 Task: In the  document johnkrasinski.epub Share this file with 'softage.10@softage.net' Check 'Vision History' View the  non- printing characters
Action: Mouse moved to (340, 469)
Screenshot: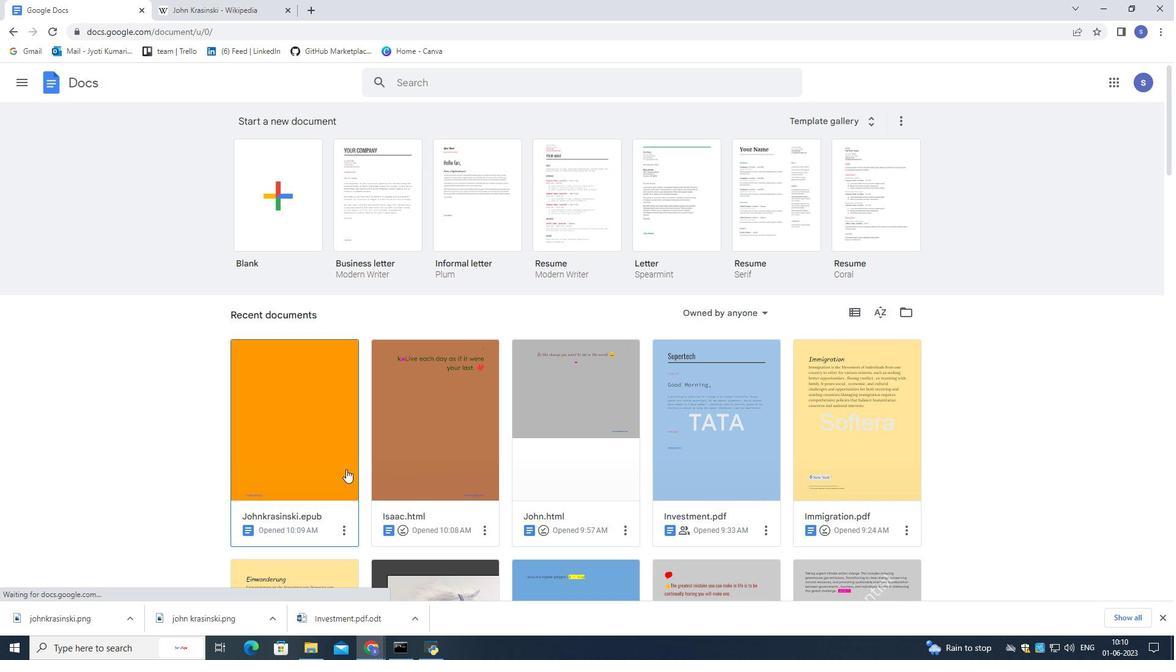 
Action: Mouse pressed left at (340, 469)
Screenshot: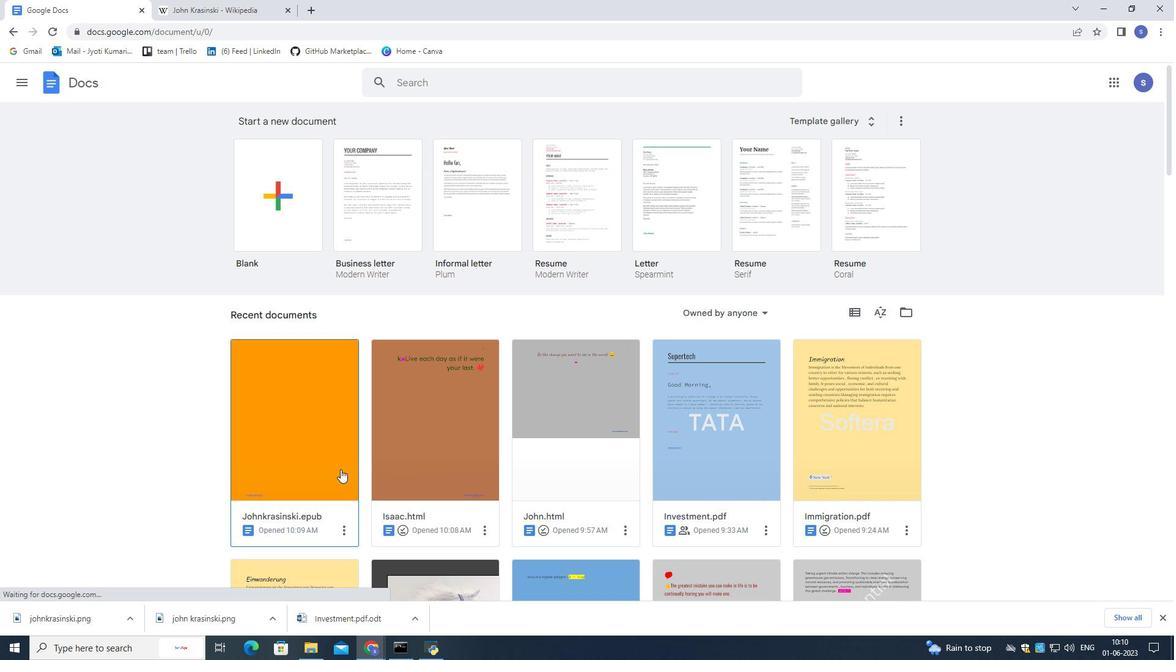 
Action: Mouse pressed left at (340, 469)
Screenshot: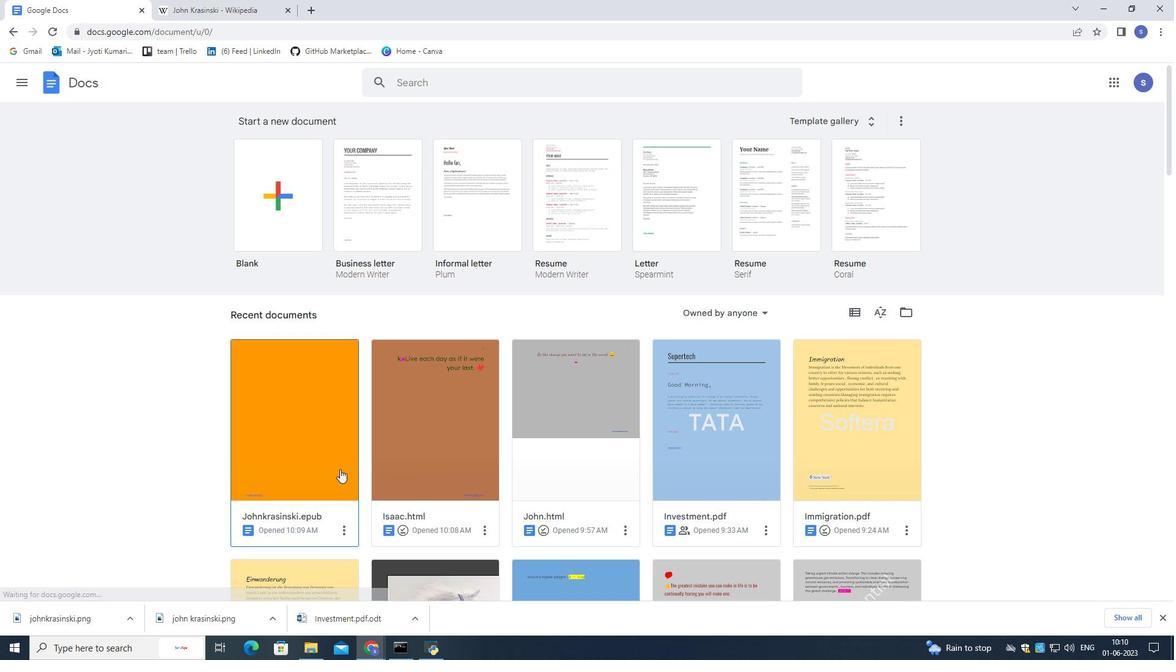 
Action: Mouse moved to (47, 96)
Screenshot: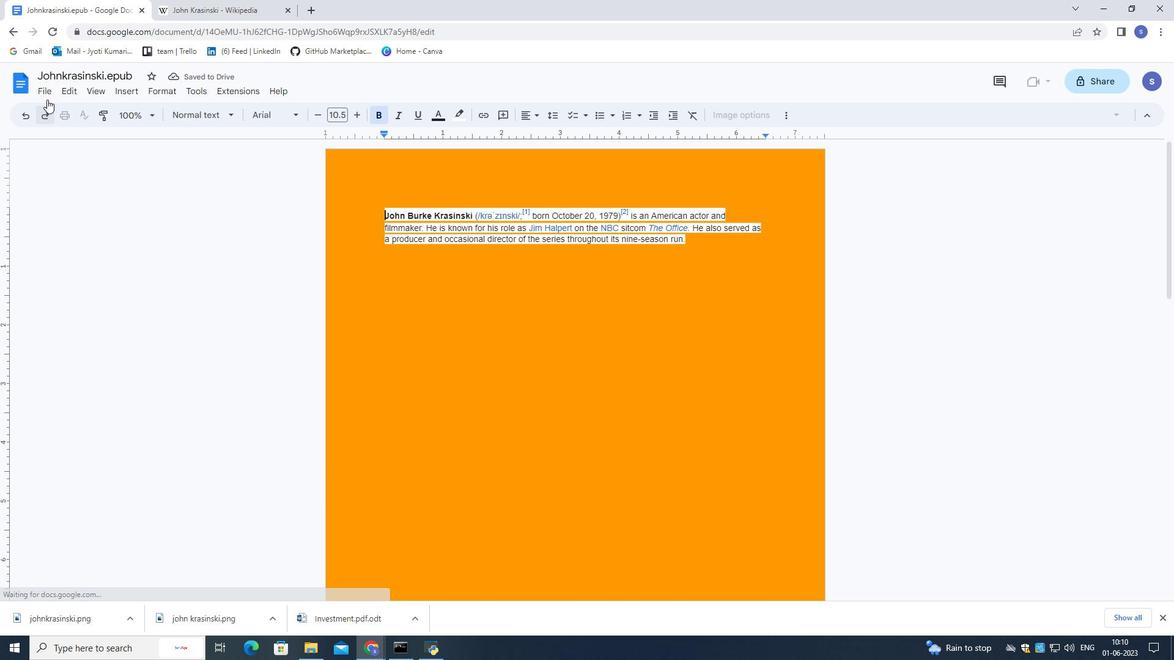 
Action: Mouse pressed left at (47, 96)
Screenshot: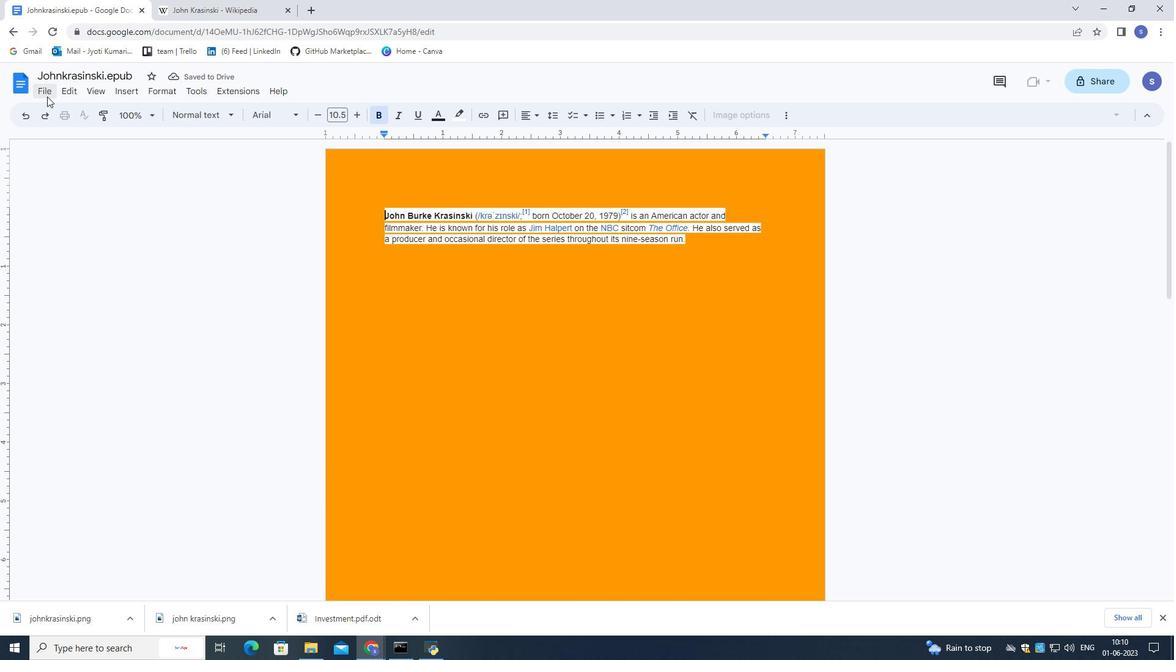 
Action: Mouse moved to (234, 187)
Screenshot: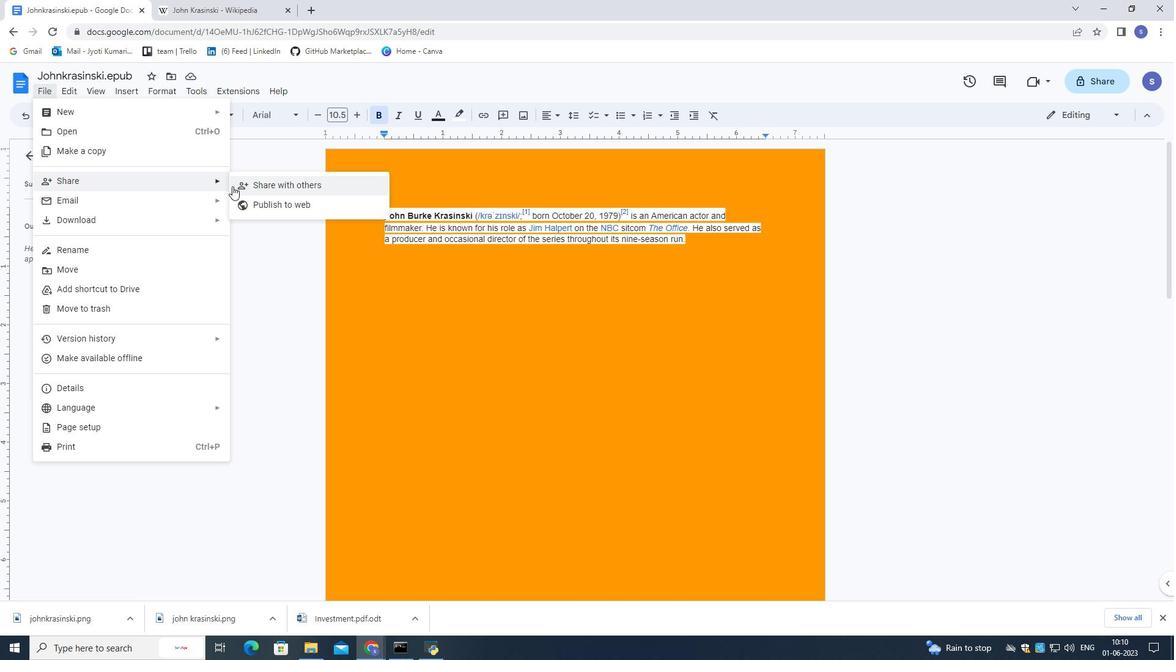 
Action: Mouse pressed left at (234, 187)
Screenshot: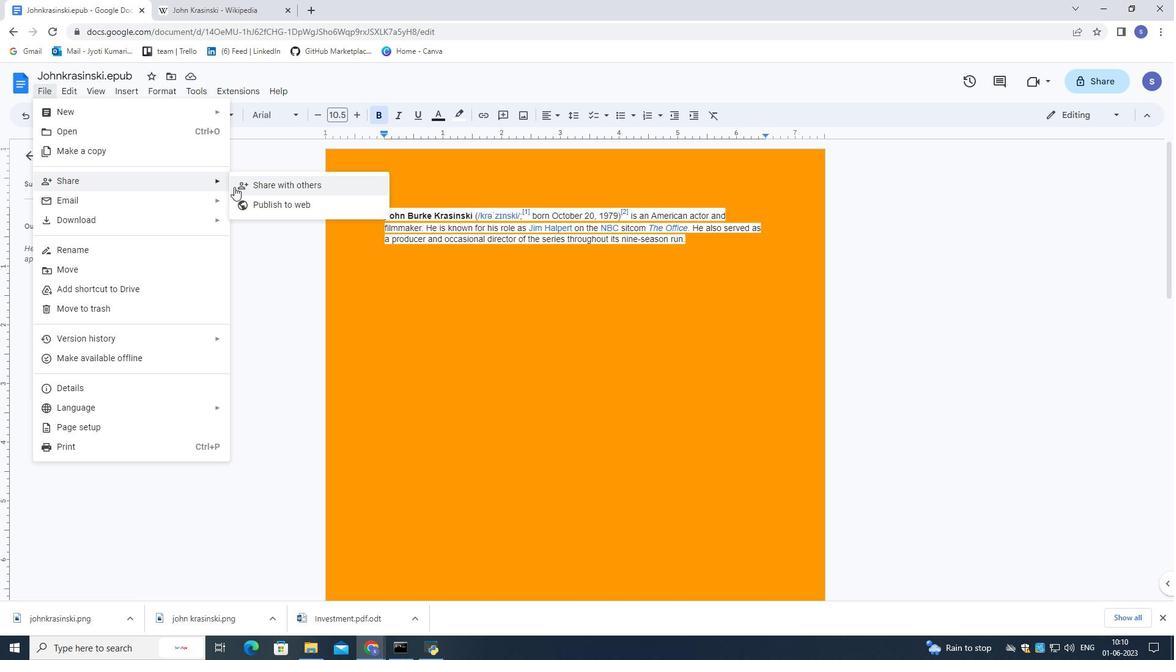 
Action: Mouse moved to (238, 188)
Screenshot: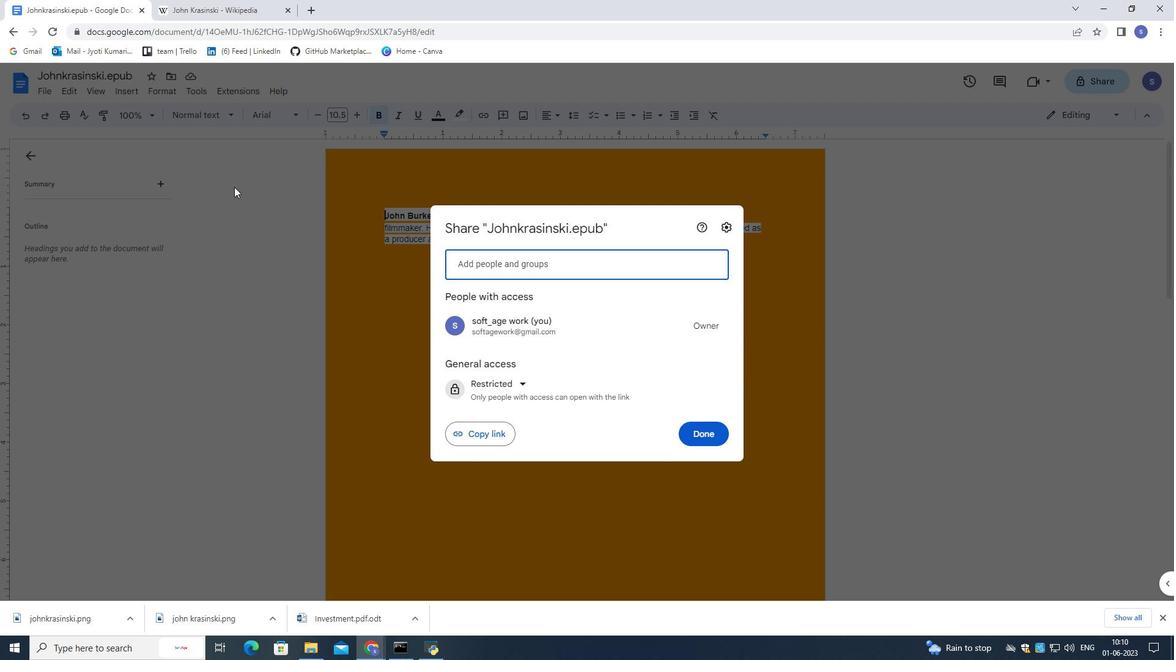 
Action: Key pressed softage.10<Key.shift>@softage.net
Screenshot: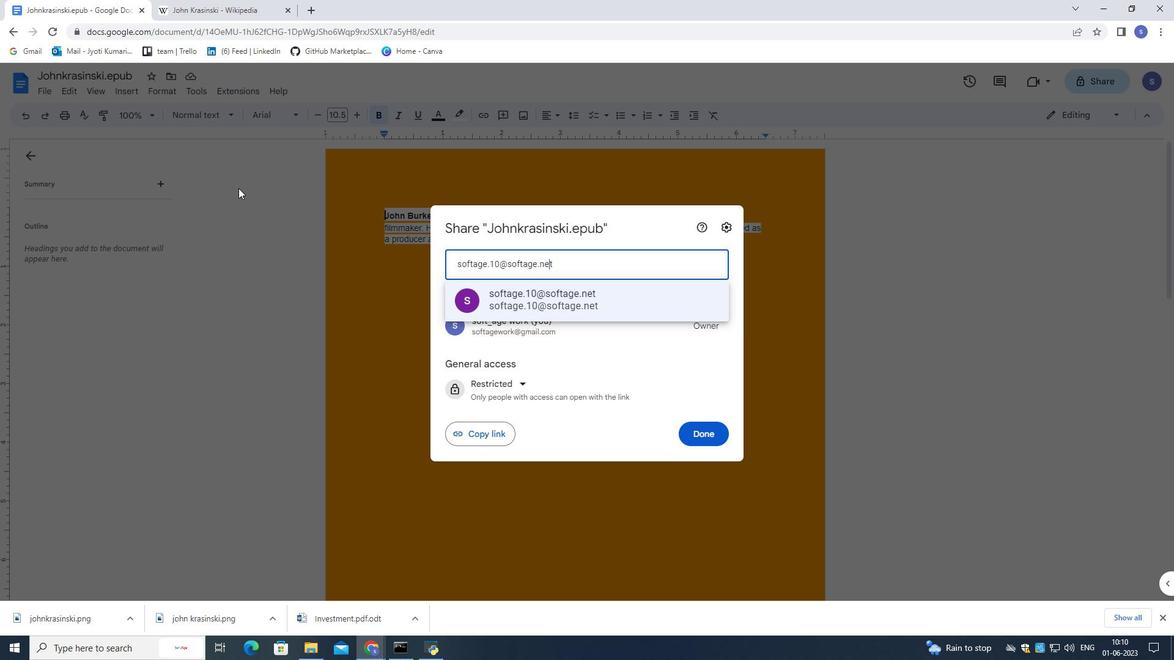 
Action: Mouse moved to (488, 303)
Screenshot: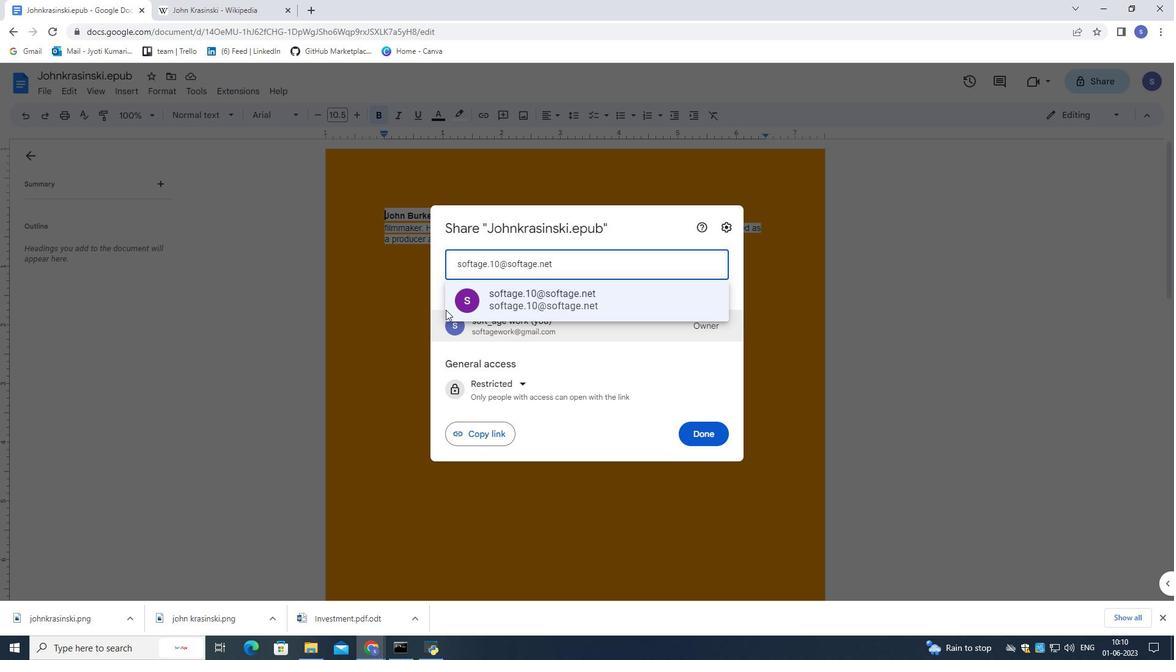 
Action: Mouse pressed left at (488, 303)
Screenshot: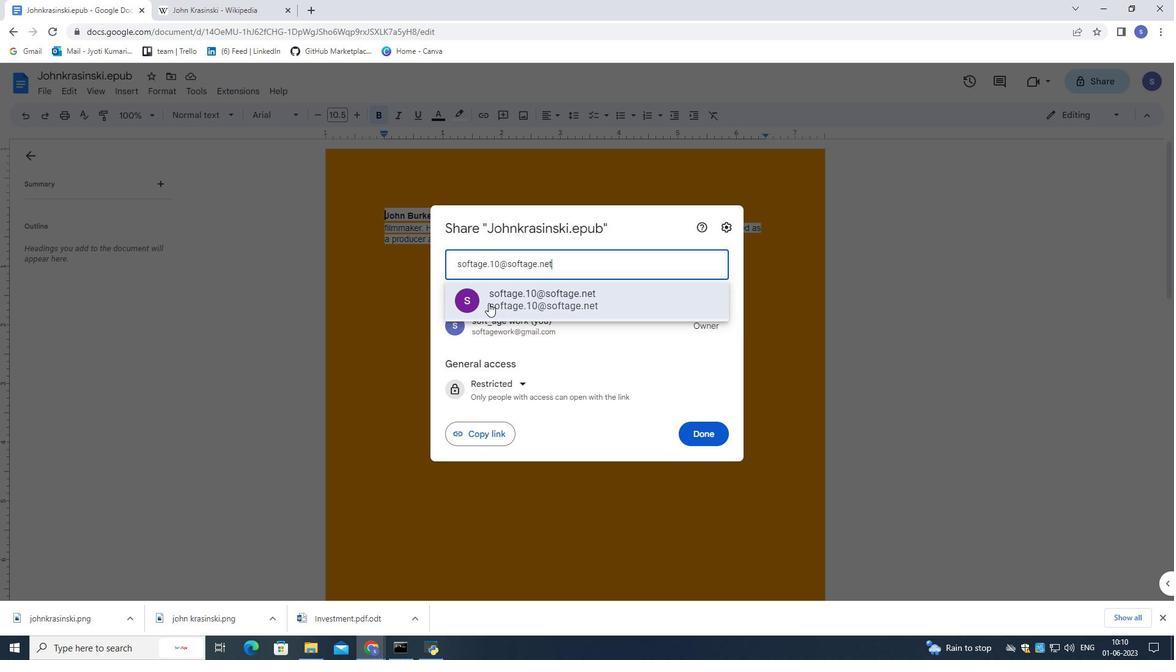 
Action: Mouse moved to (702, 425)
Screenshot: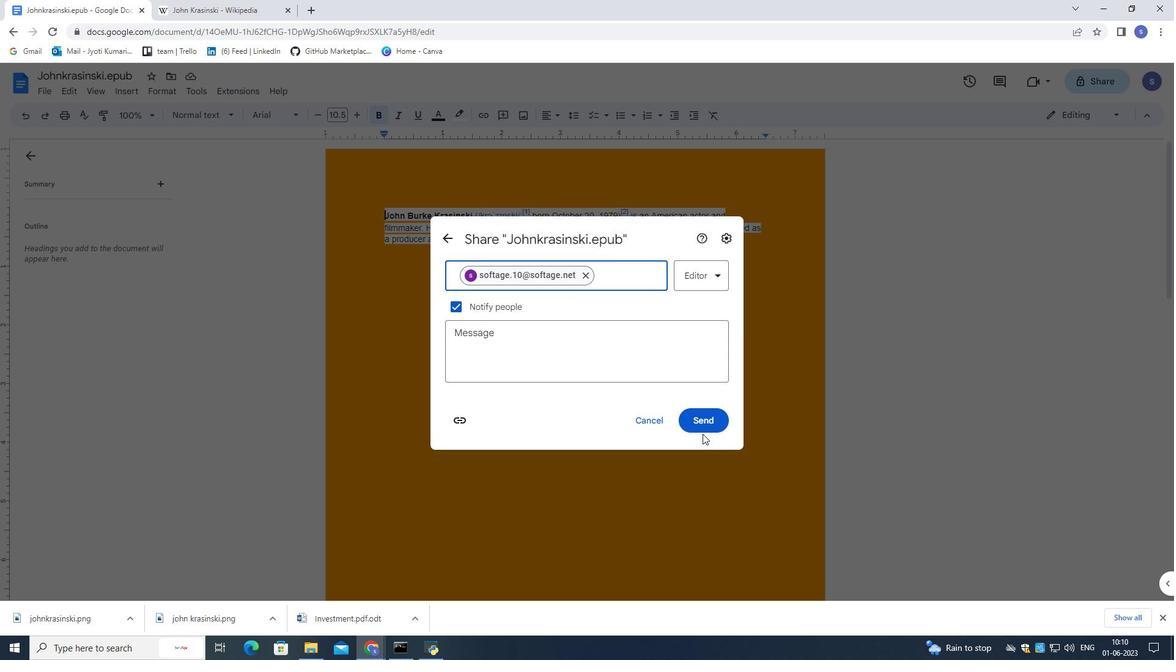 
Action: Mouse pressed left at (702, 425)
Screenshot: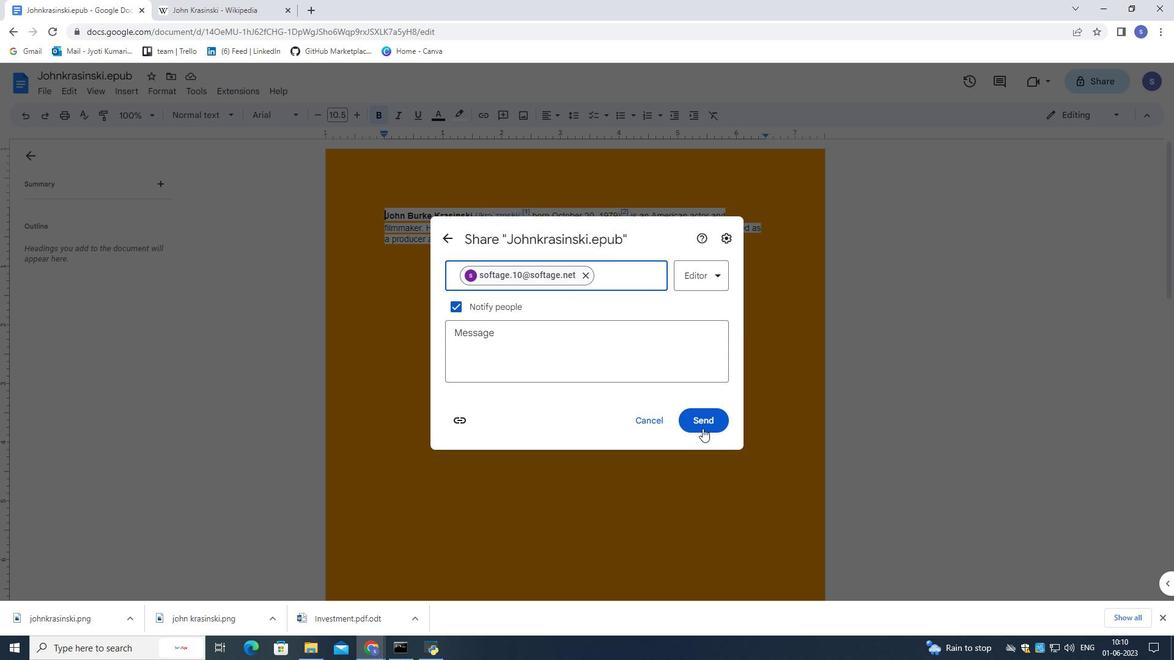 
Action: Mouse moved to (44, 86)
Screenshot: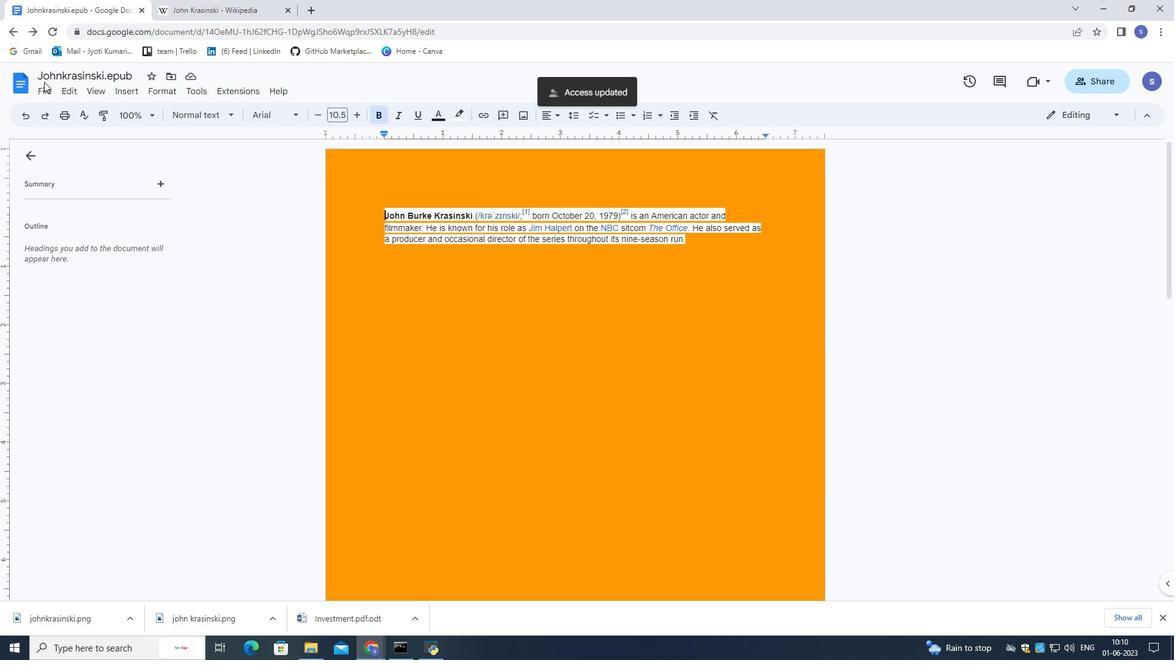 
Action: Mouse pressed left at (44, 86)
Screenshot: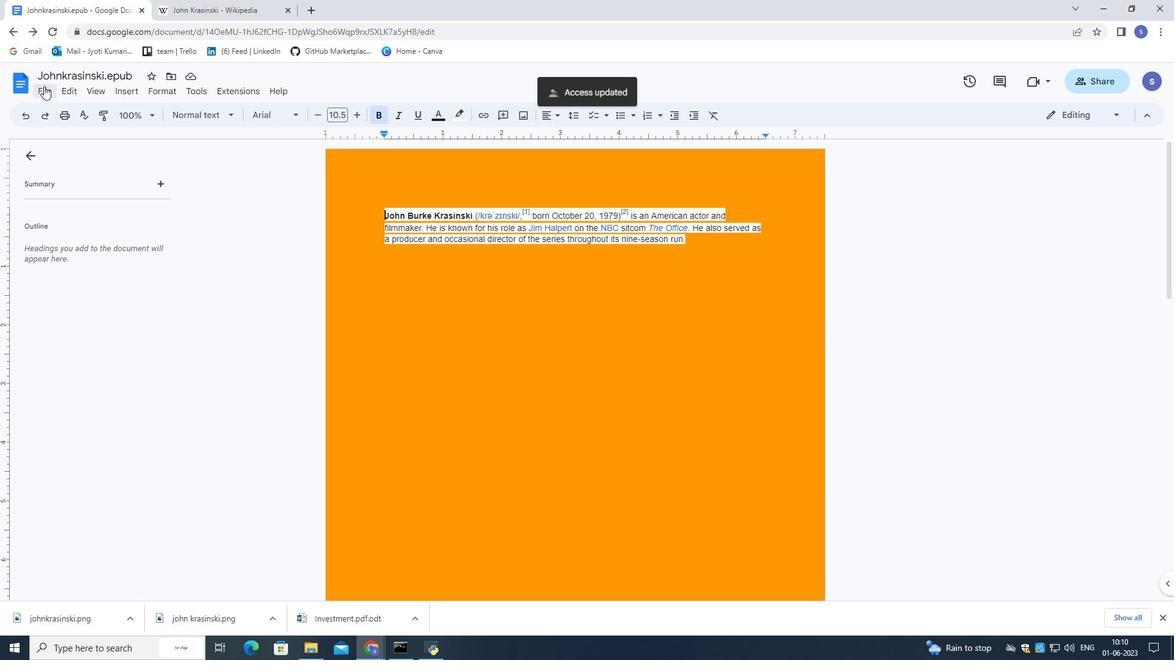 
Action: Mouse moved to (241, 359)
Screenshot: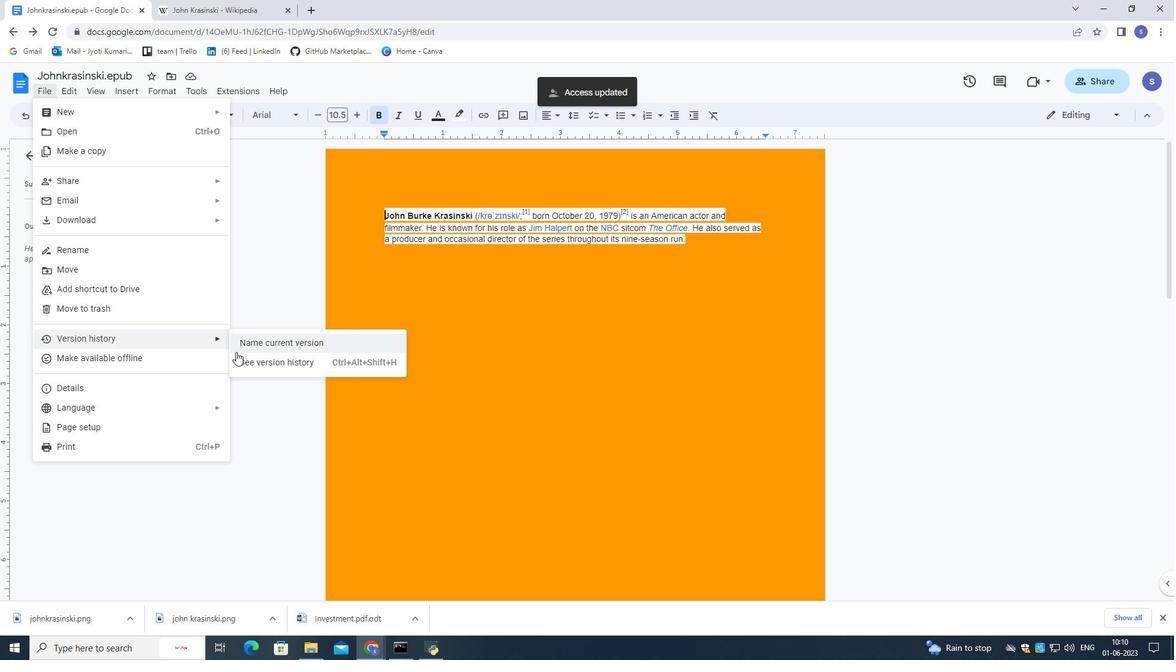 
Action: Mouse pressed left at (241, 359)
Screenshot: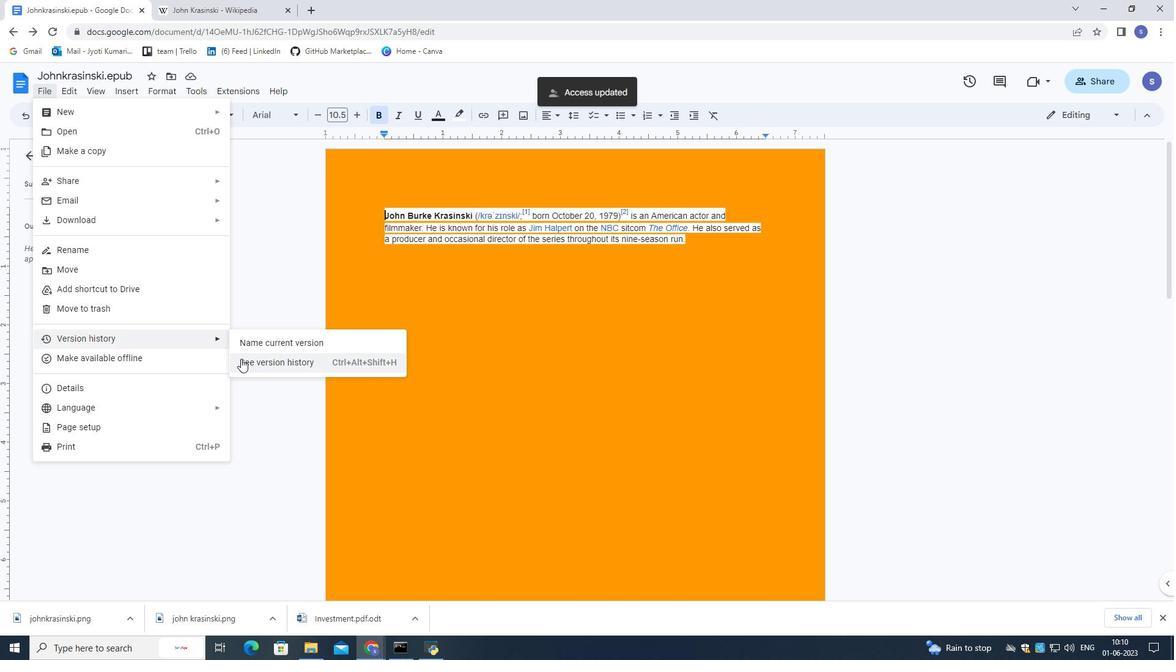 
Action: Mouse moved to (342, 368)
Screenshot: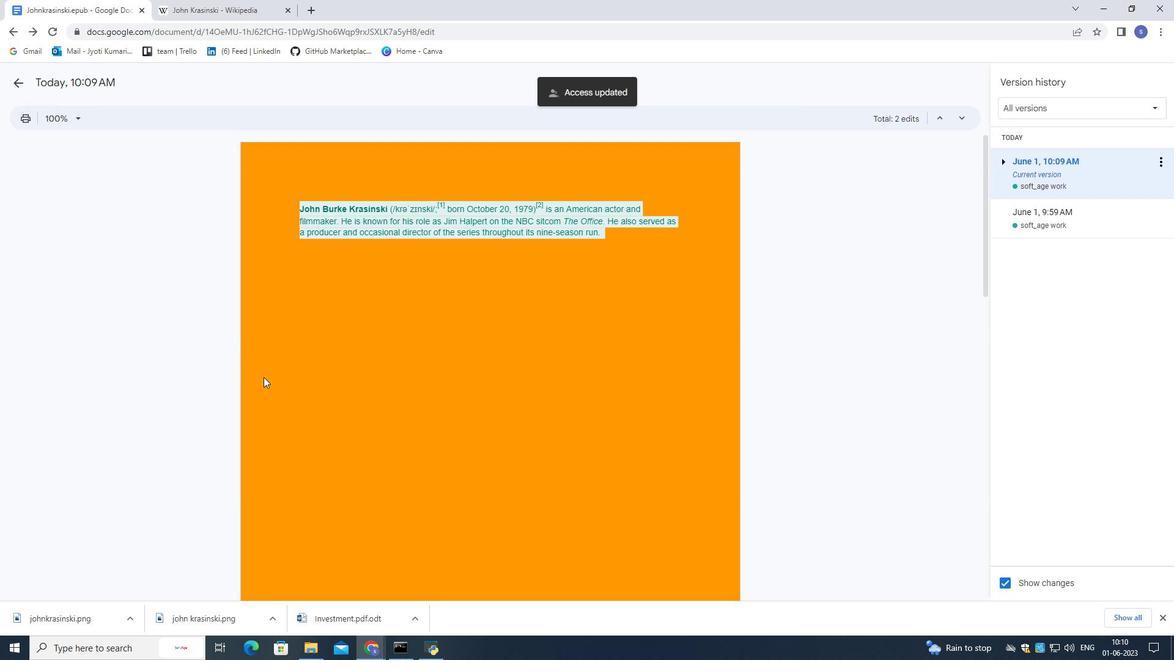 
Action: Mouse scrolled (342, 367) with delta (0, 0)
Screenshot: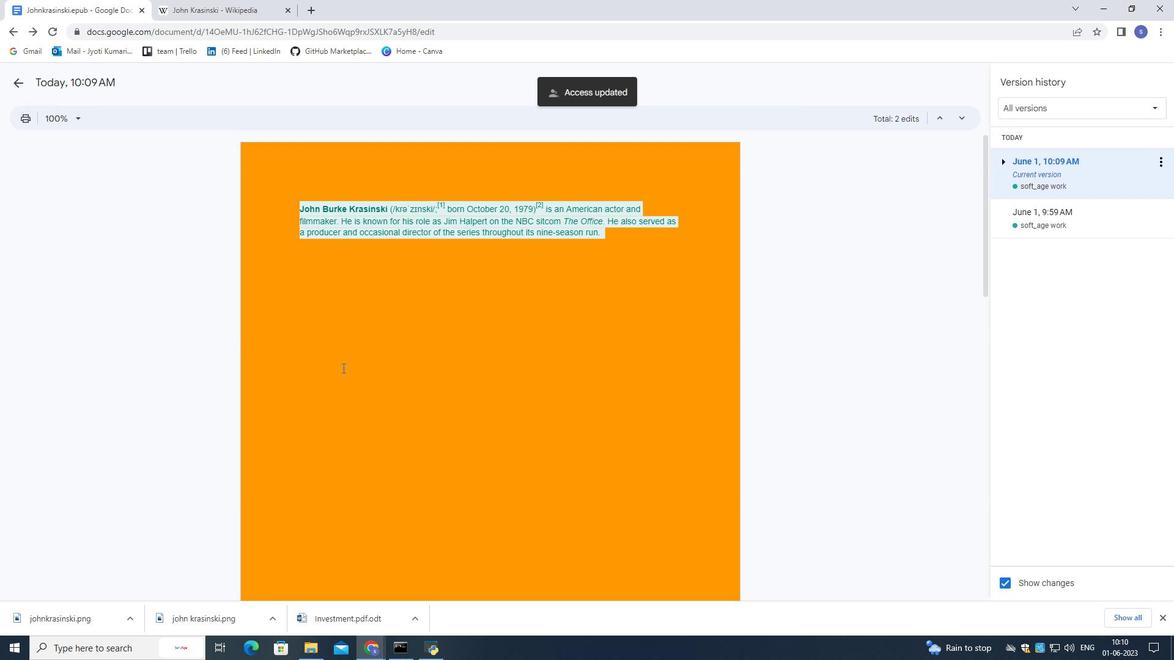 
Action: Mouse scrolled (342, 367) with delta (0, 0)
Screenshot: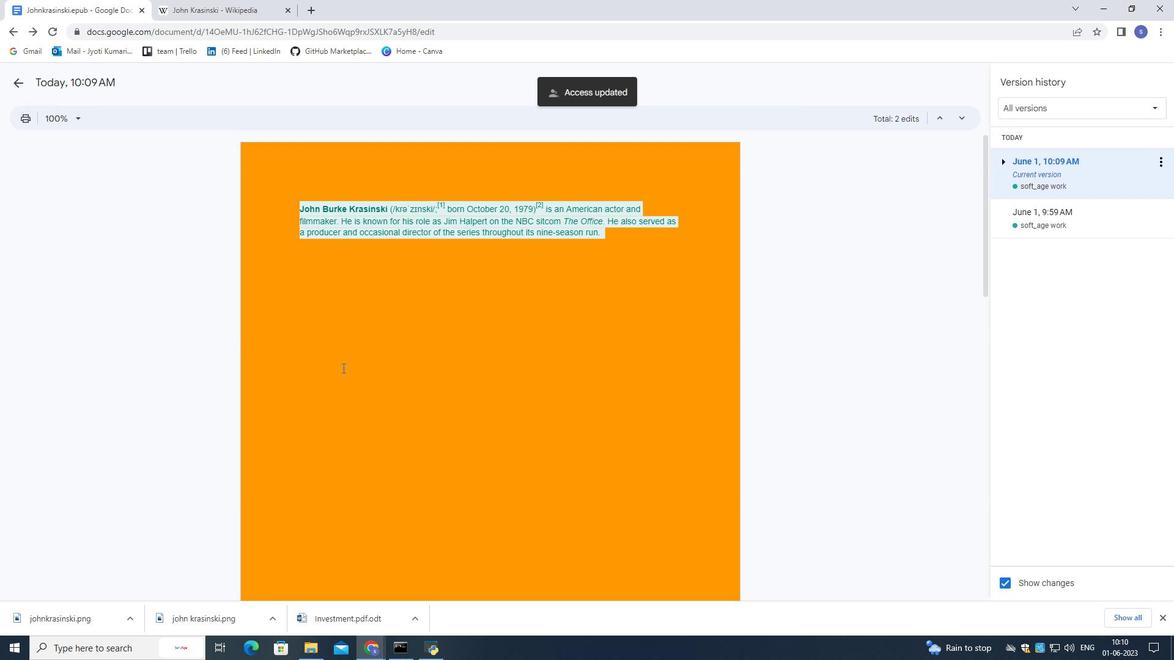 
Action: Mouse scrolled (342, 367) with delta (0, 0)
Screenshot: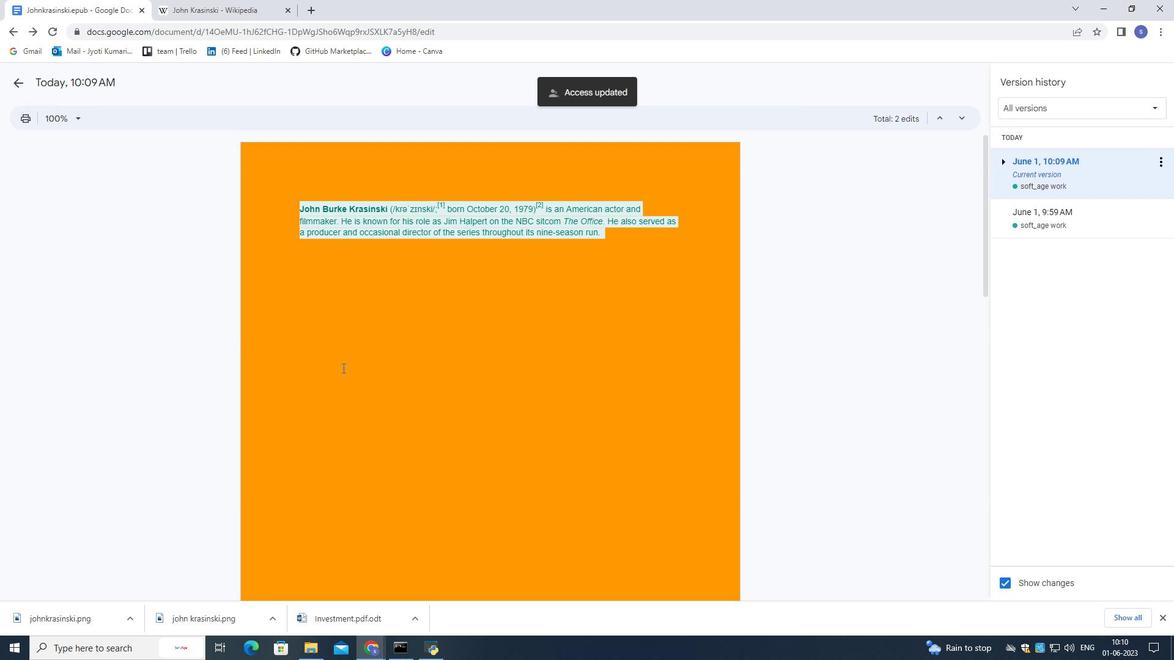
Action: Mouse scrolled (342, 367) with delta (0, 0)
Screenshot: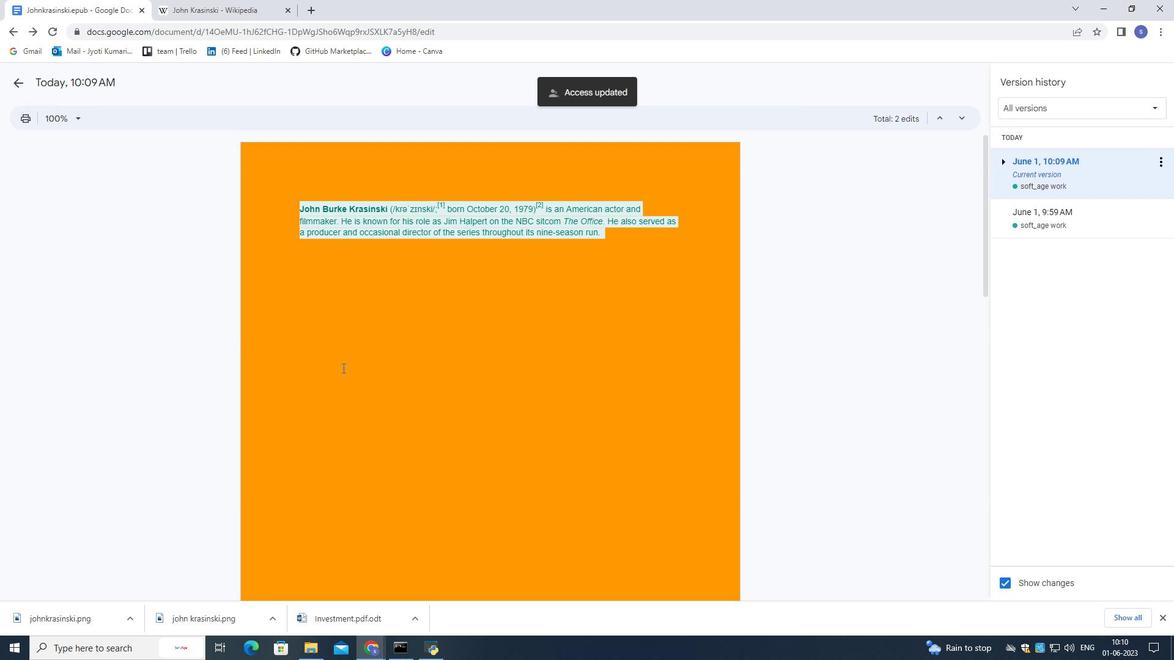 
Action: Mouse scrolled (342, 367) with delta (0, 0)
Screenshot: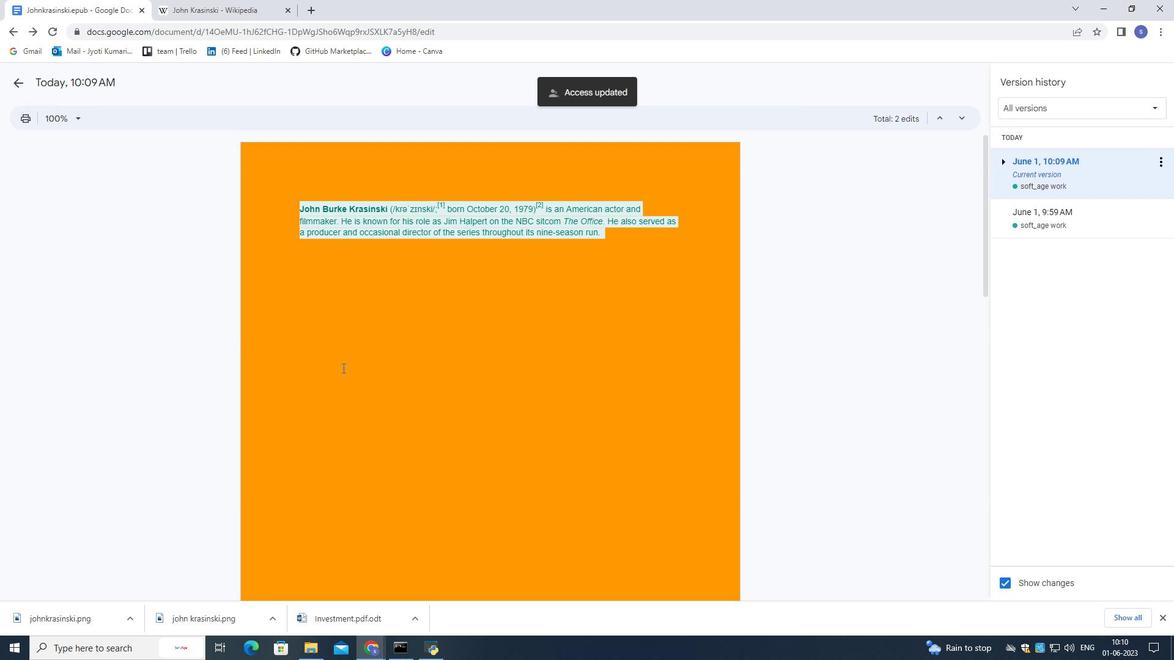 
Action: Mouse scrolled (342, 367) with delta (0, 0)
Screenshot: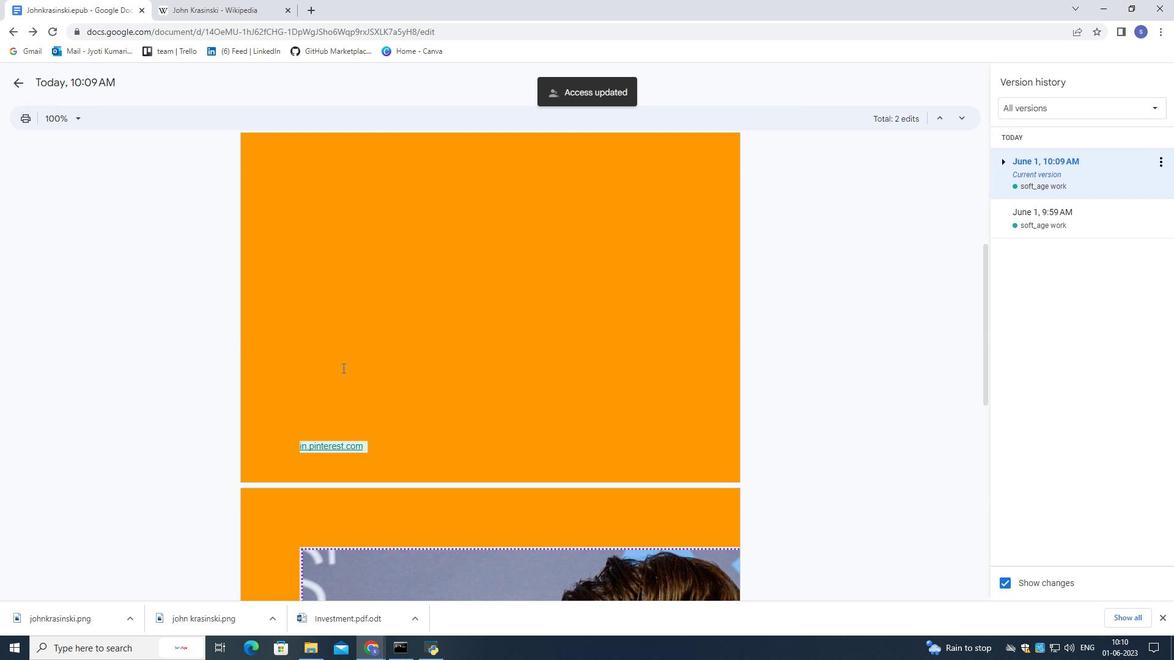 
Action: Mouse scrolled (342, 367) with delta (0, 0)
Screenshot: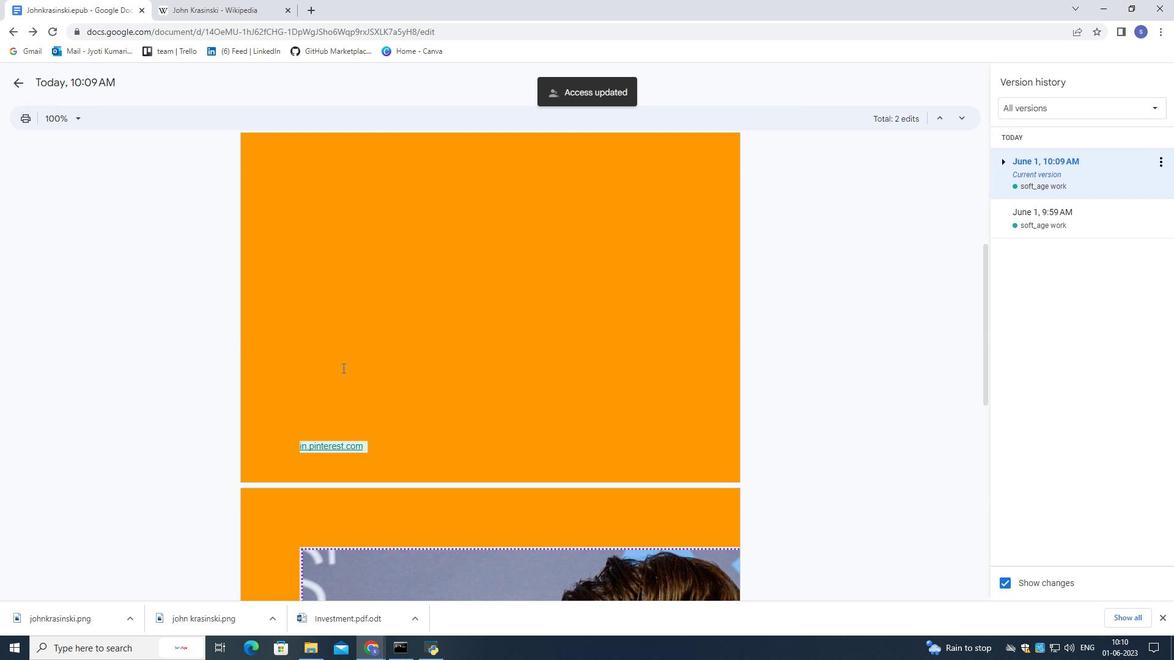 
Action: Mouse scrolled (342, 367) with delta (0, 0)
Screenshot: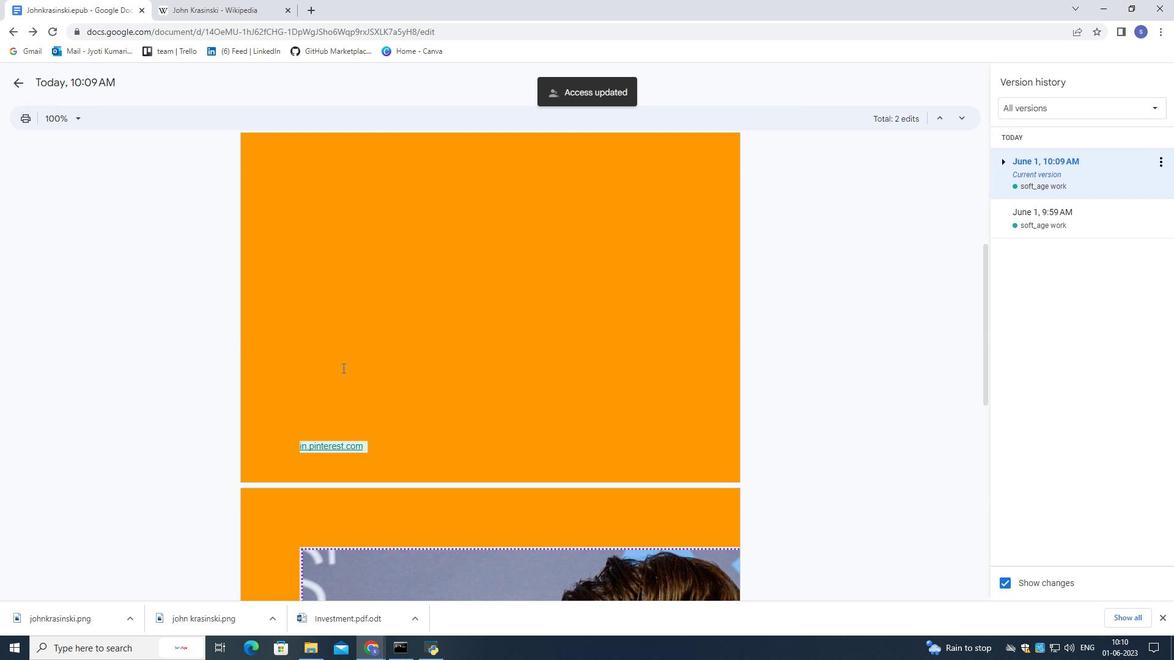 
Action: Mouse scrolled (342, 367) with delta (0, 0)
Screenshot: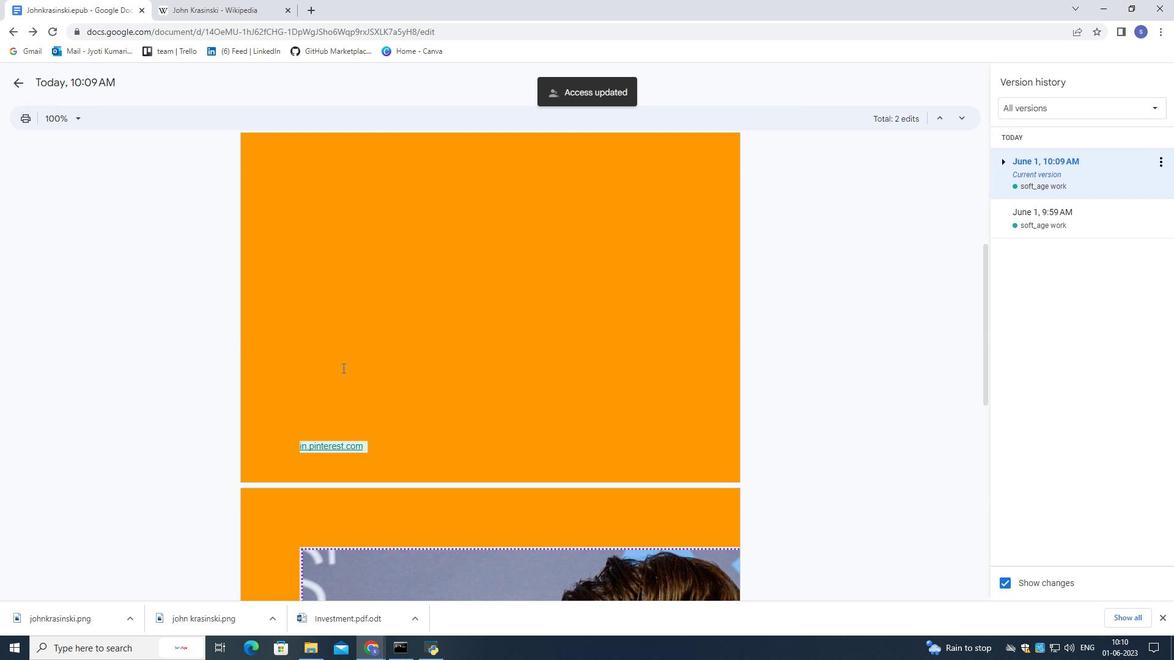 
Action: Mouse scrolled (342, 368) with delta (0, 0)
Screenshot: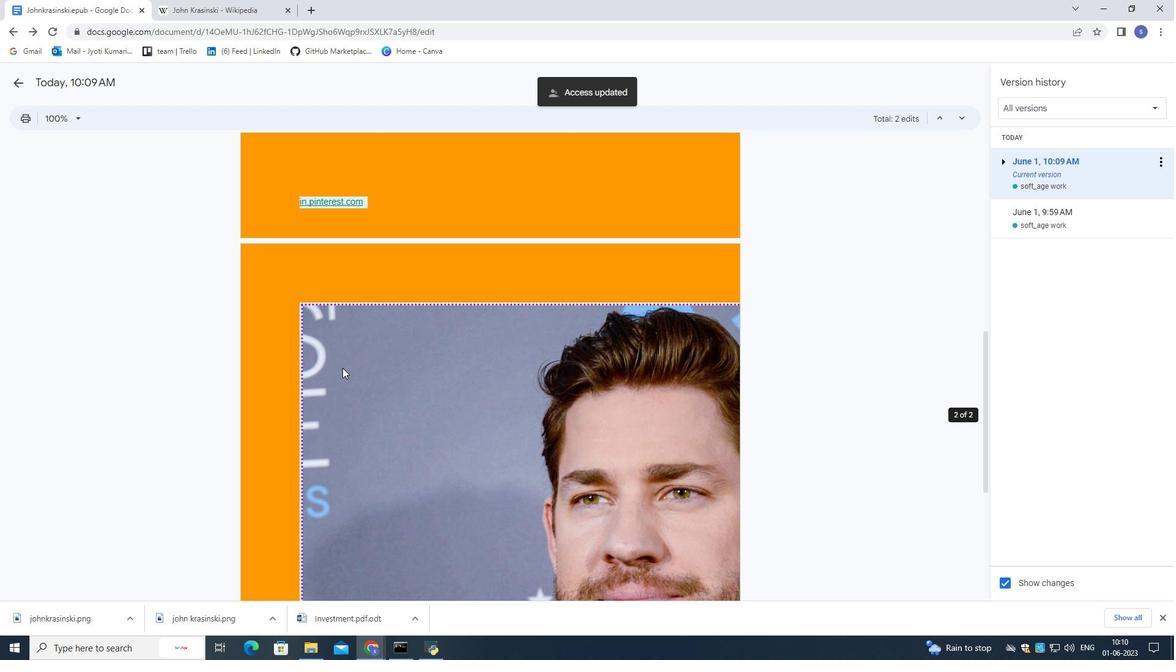 
Action: Mouse scrolled (342, 368) with delta (0, 0)
Screenshot: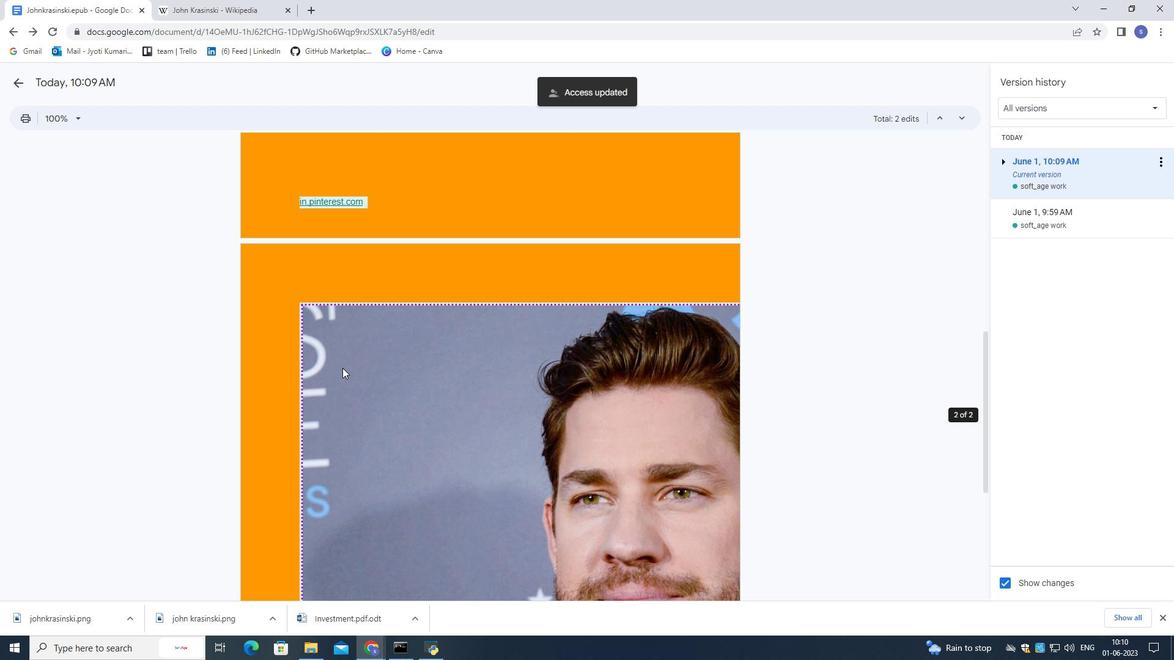 
Action: Mouse scrolled (342, 368) with delta (0, 0)
Screenshot: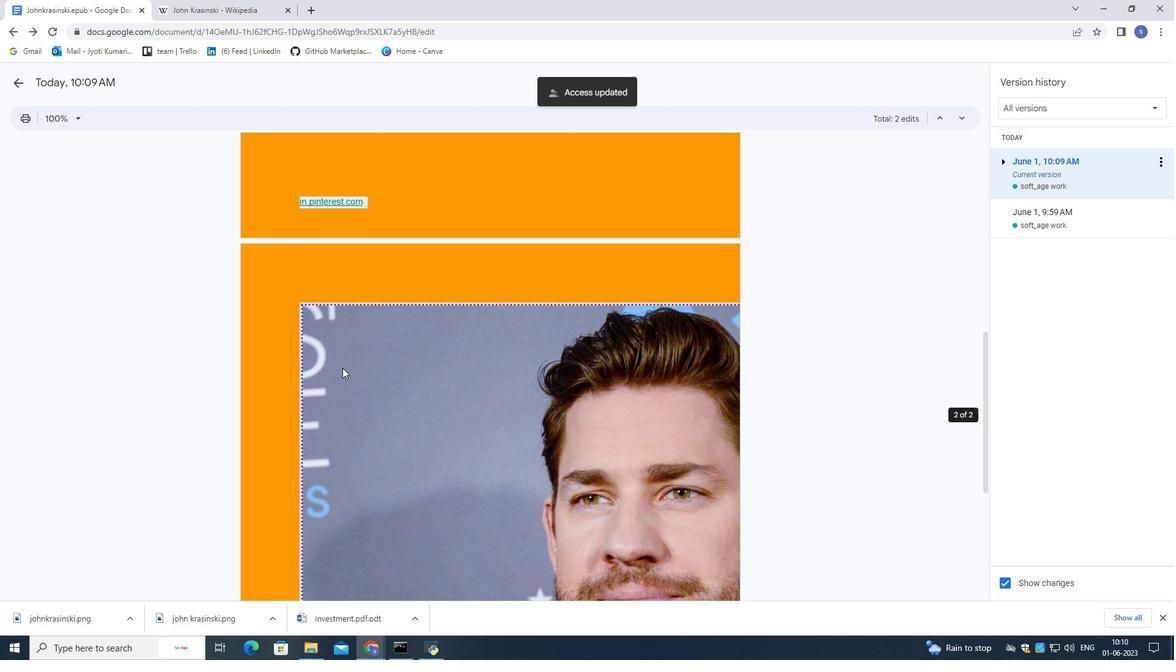 
Action: Mouse scrolled (342, 368) with delta (0, 0)
Screenshot: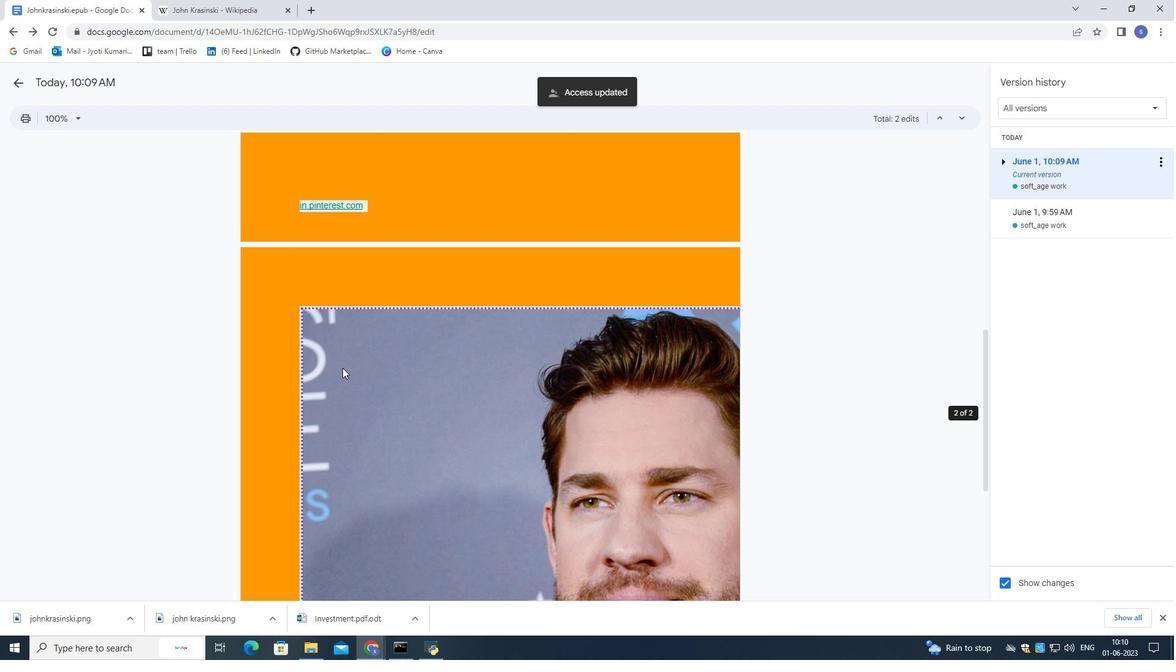 
Action: Mouse scrolled (342, 367) with delta (0, 0)
Screenshot: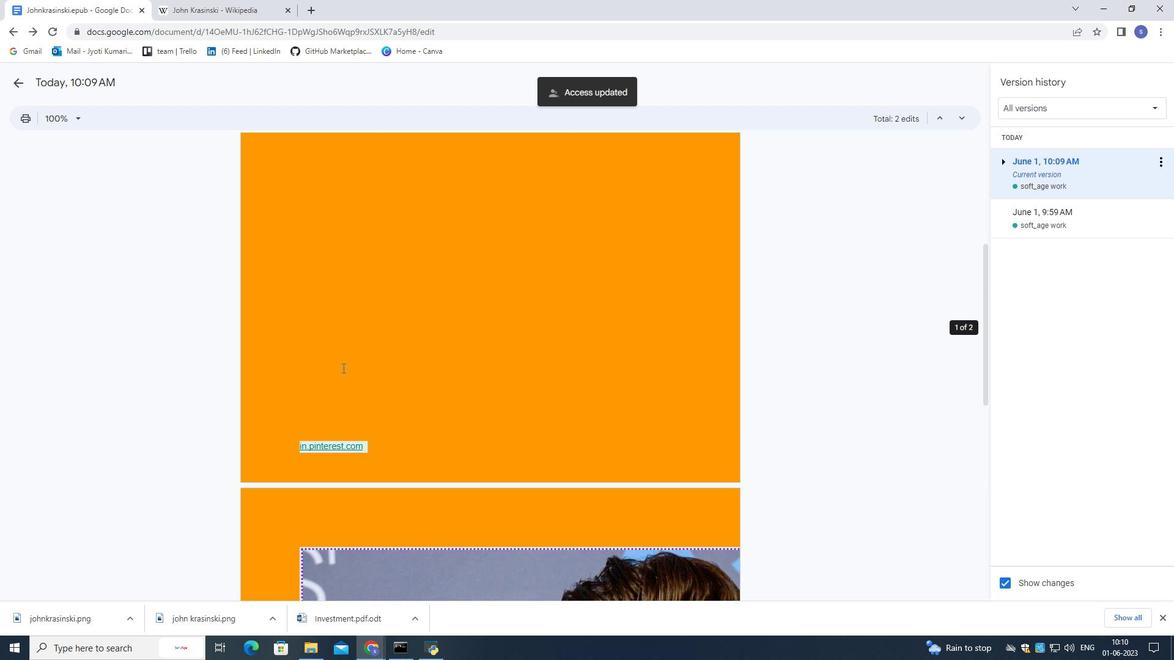 
Action: Mouse scrolled (342, 367) with delta (0, 0)
Screenshot: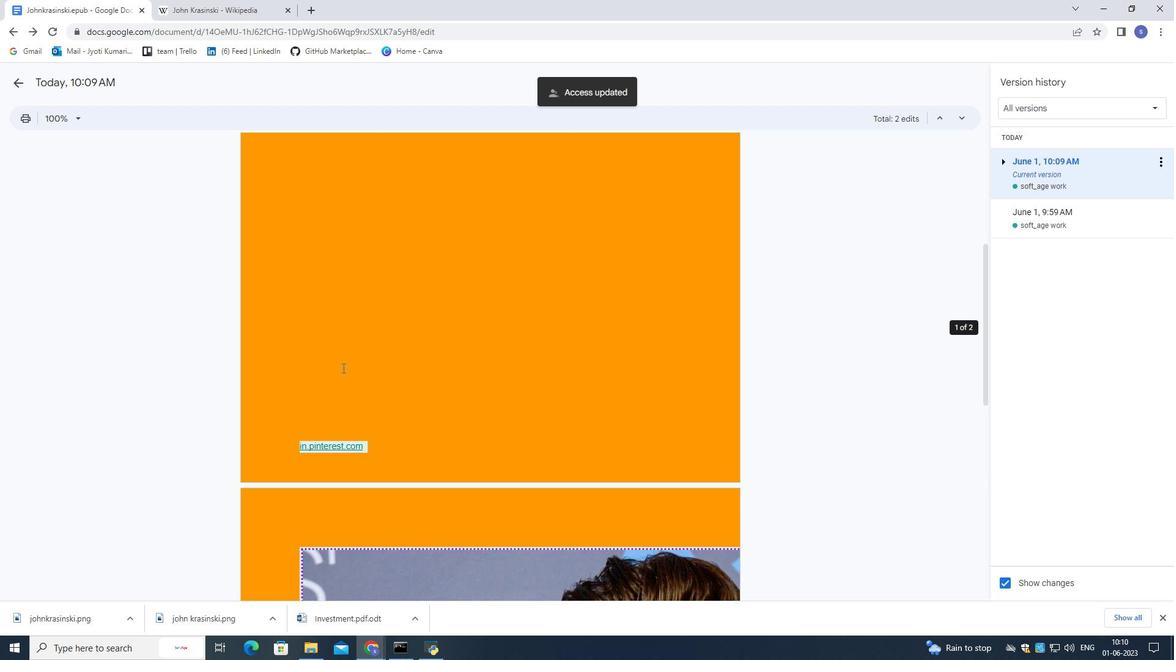 
Action: Mouse scrolled (342, 367) with delta (0, 0)
Screenshot: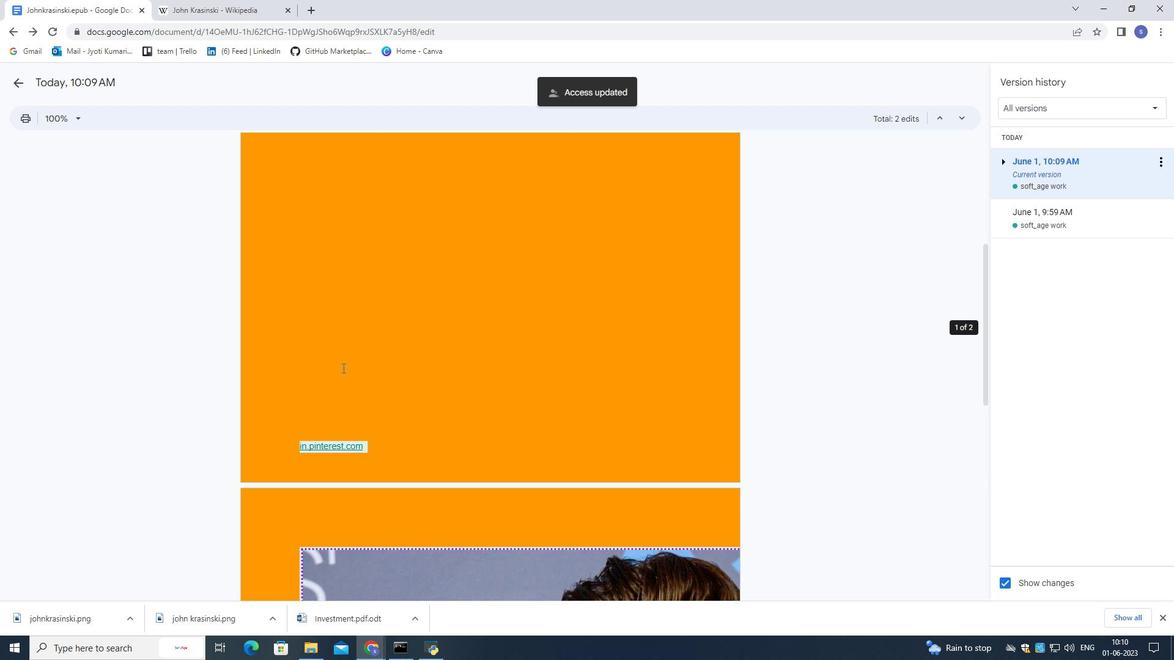 
Action: Mouse scrolled (342, 367) with delta (0, 0)
Screenshot: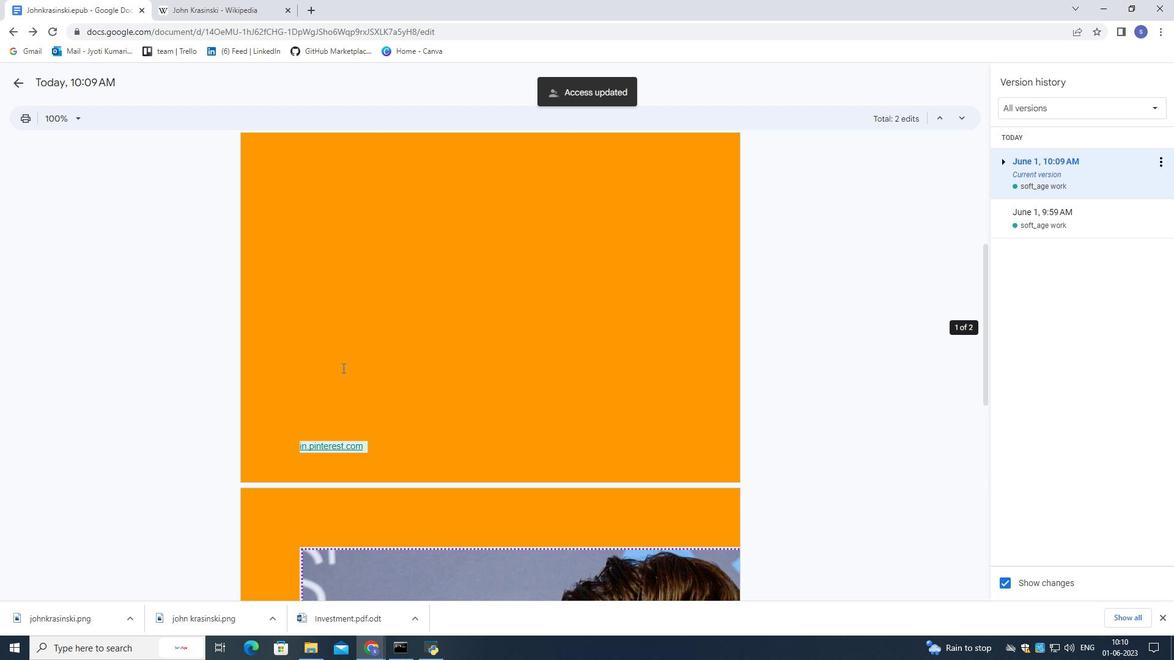 
Action: Mouse scrolled (342, 367) with delta (0, 0)
Screenshot: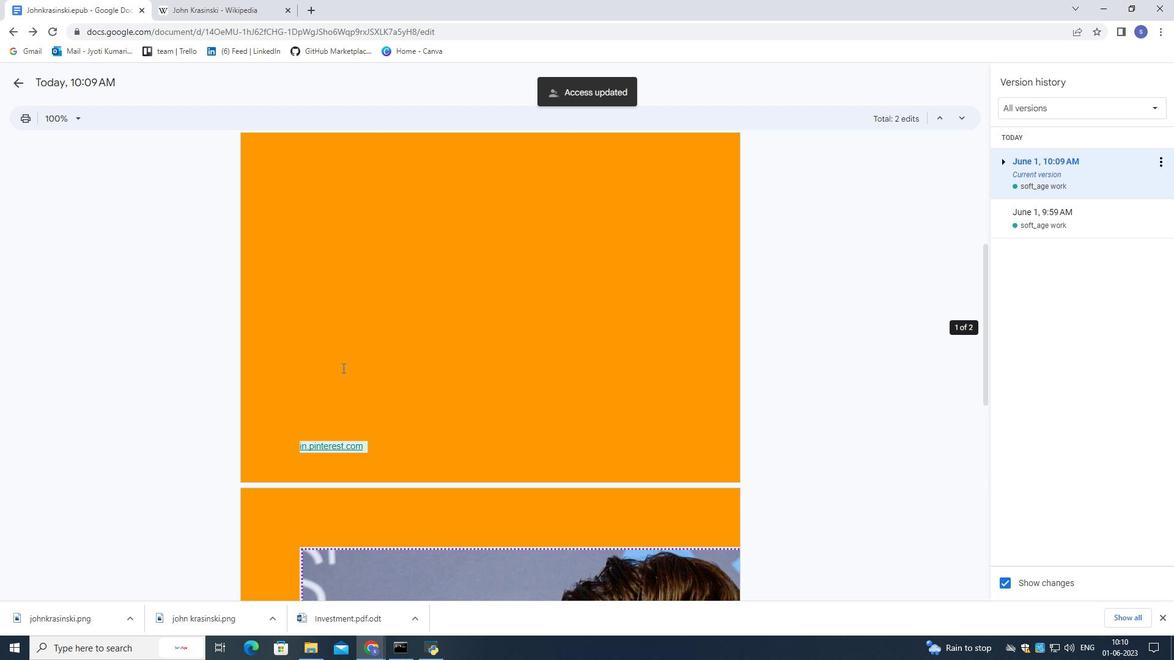 
Action: Mouse scrolled (342, 367) with delta (0, 0)
Screenshot: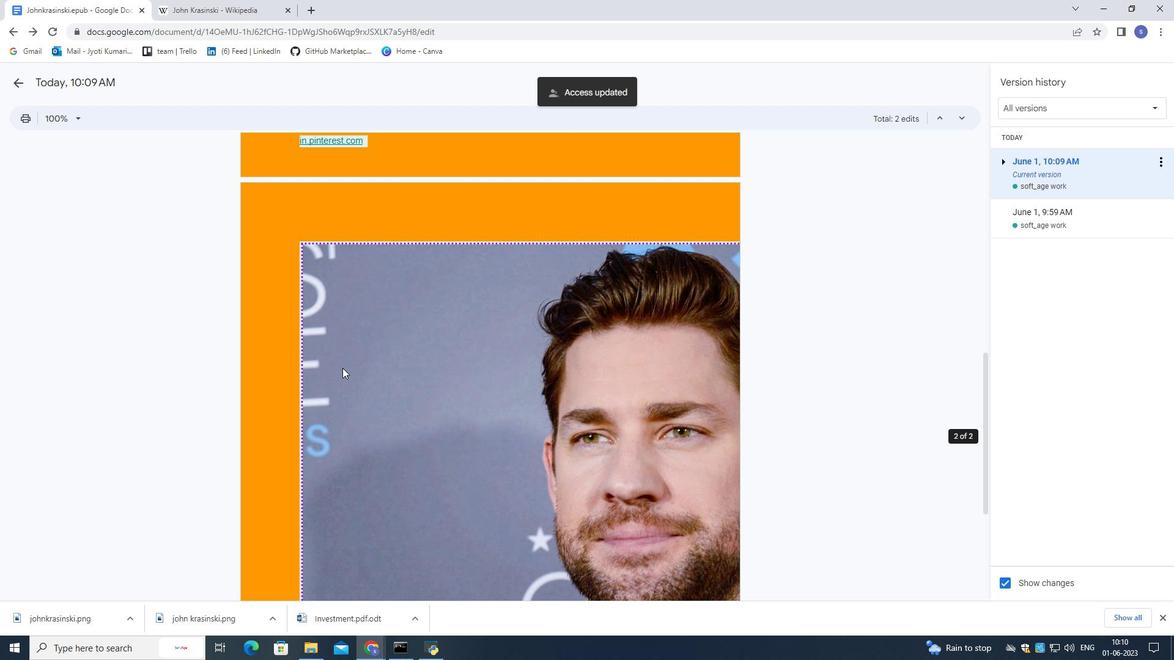 
Action: Mouse scrolled (342, 367) with delta (0, 0)
Screenshot: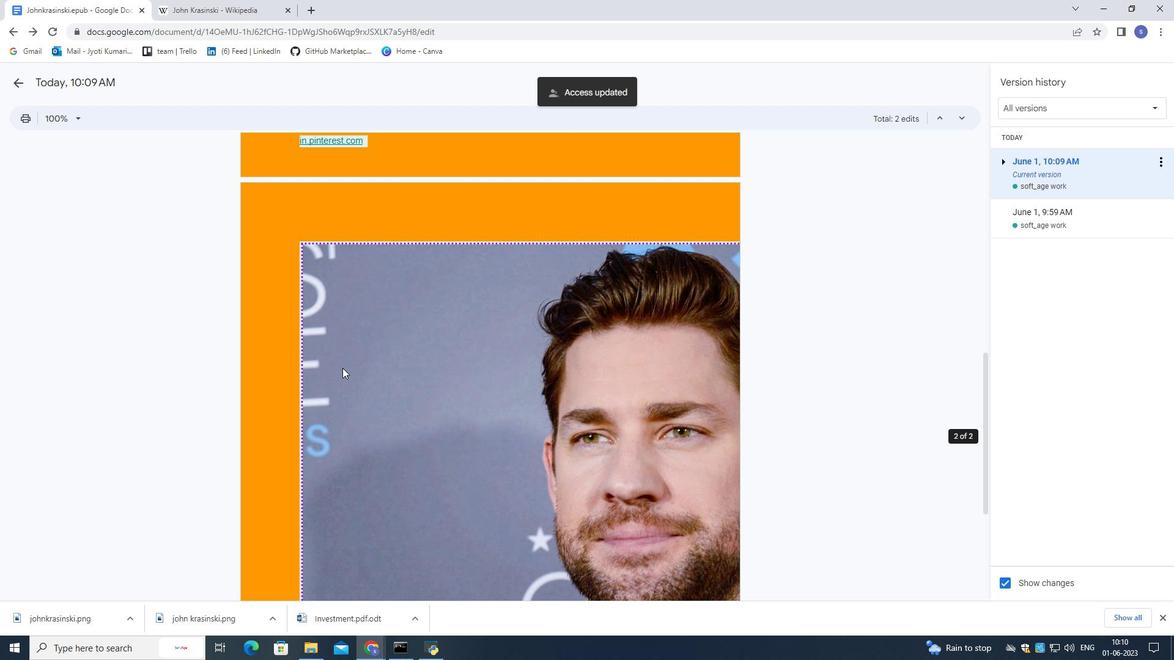 
Action: Mouse scrolled (342, 367) with delta (0, 0)
Screenshot: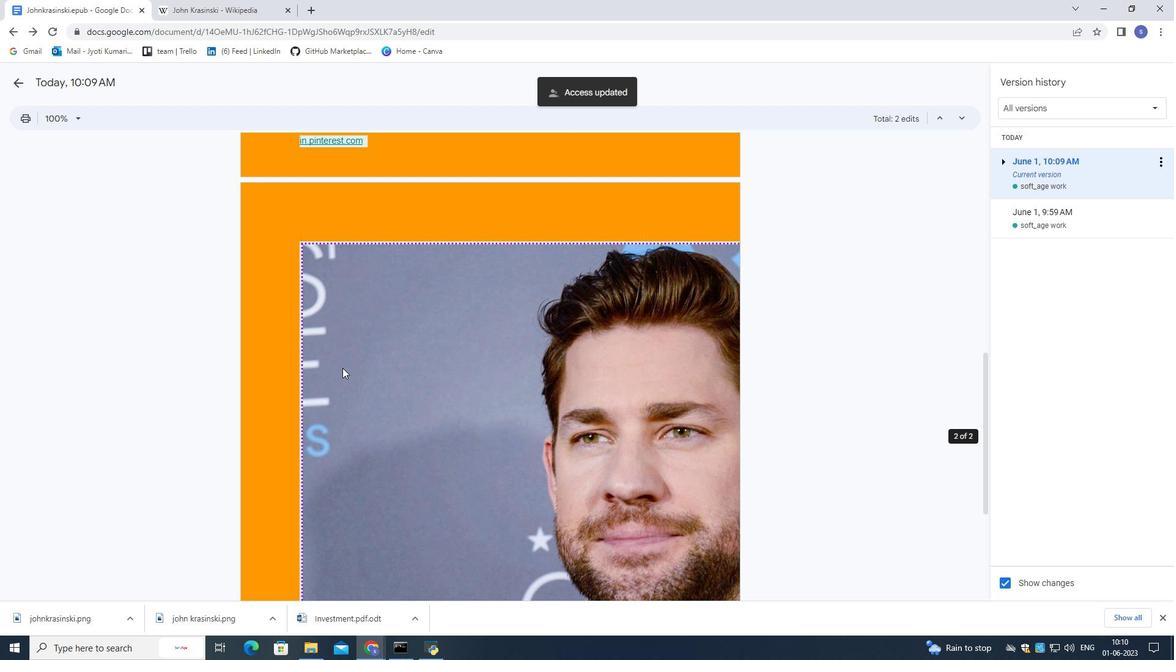 
Action: Mouse scrolled (342, 367) with delta (0, 0)
Screenshot: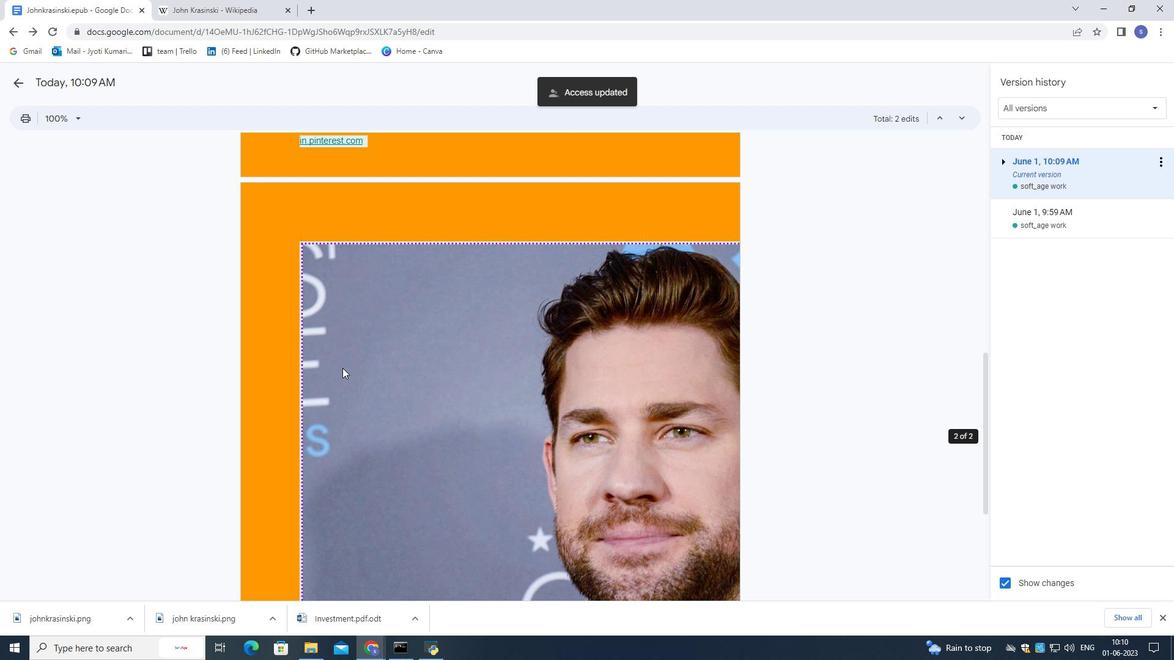 
Action: Mouse scrolled (342, 367) with delta (0, 0)
Screenshot: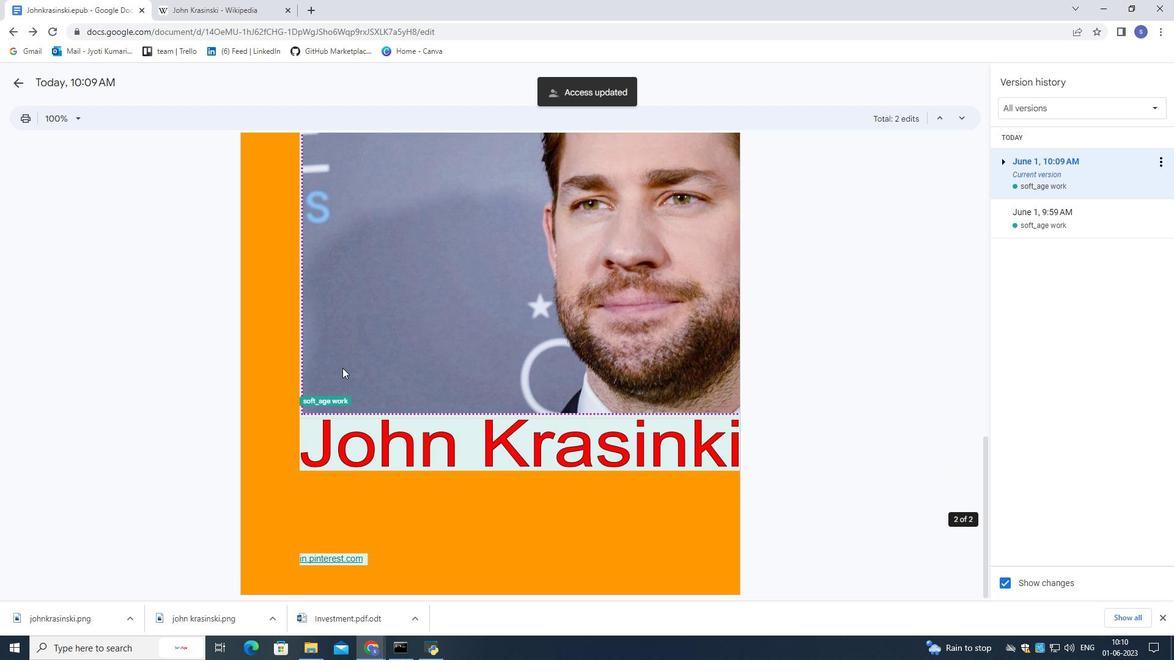 
Action: Mouse scrolled (342, 367) with delta (0, 0)
Screenshot: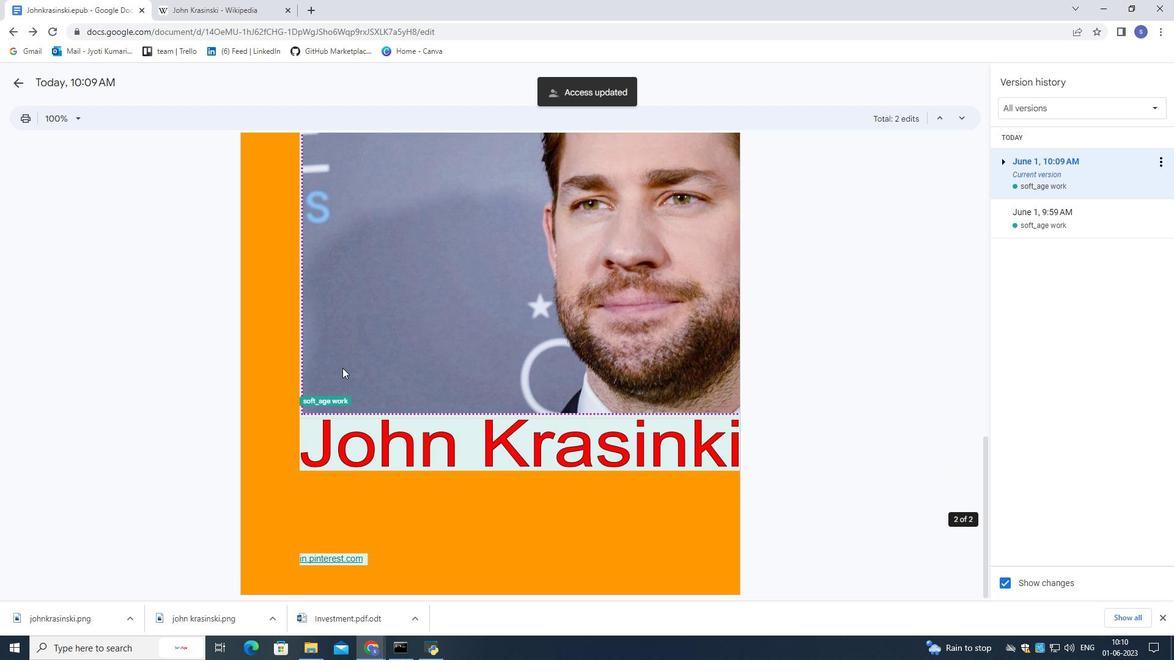 
Action: Mouse scrolled (342, 367) with delta (0, 0)
Screenshot: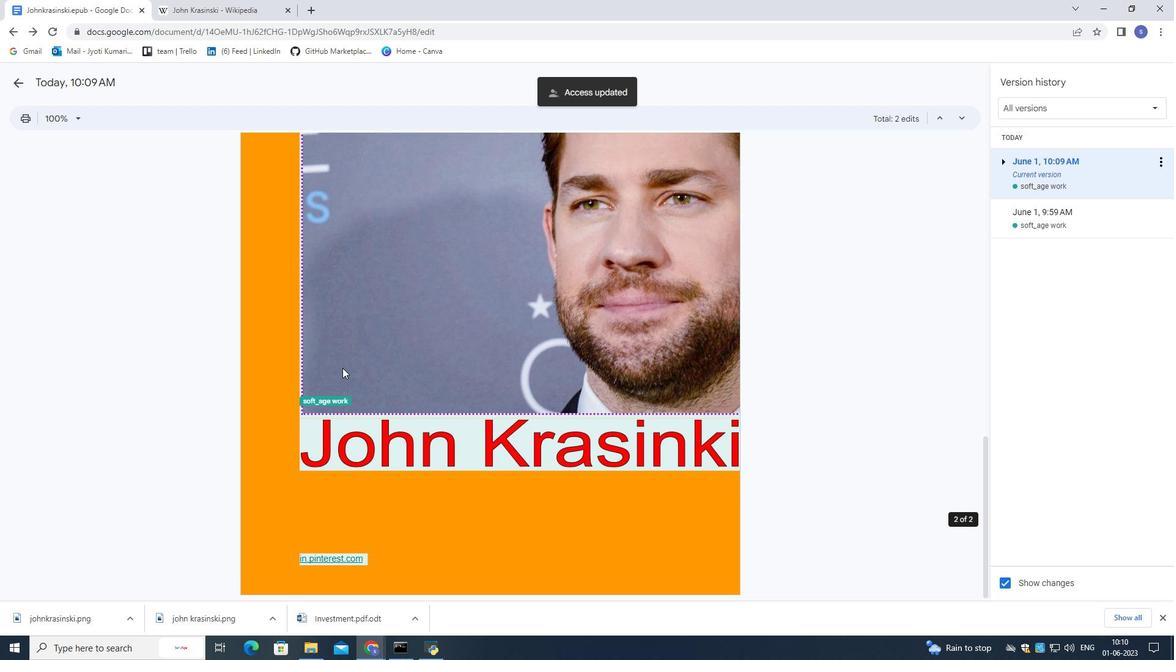 
Action: Mouse scrolled (342, 367) with delta (0, 0)
Screenshot: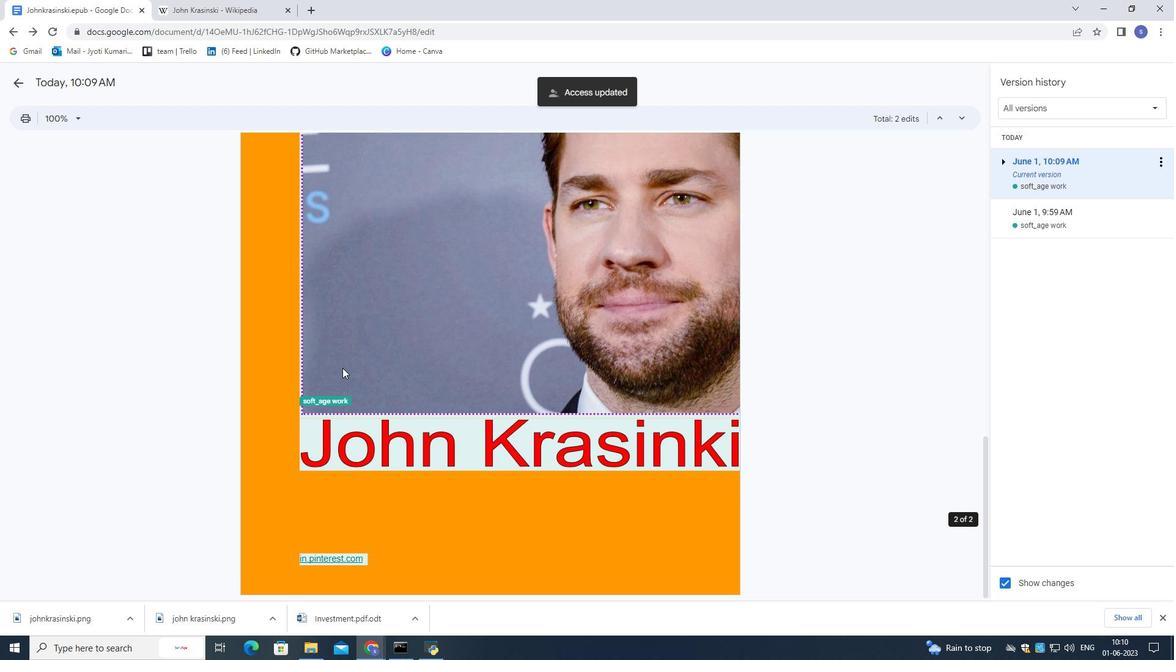 
Action: Mouse scrolled (342, 368) with delta (0, 0)
Screenshot: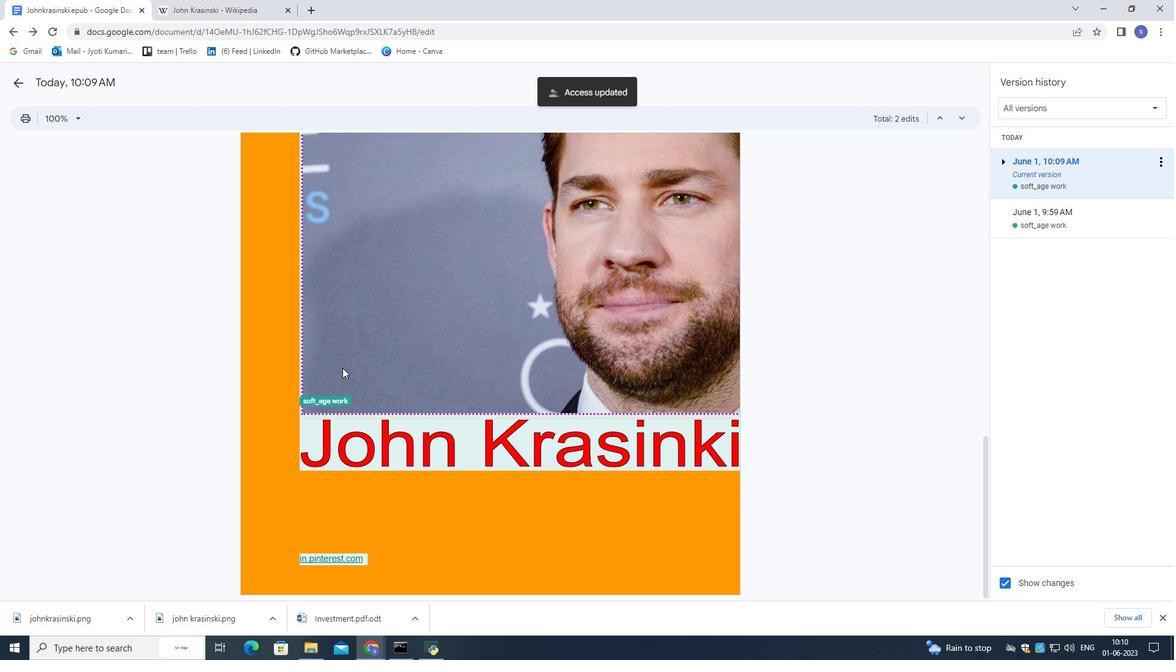 
Action: Mouse scrolled (342, 368) with delta (0, 0)
Screenshot: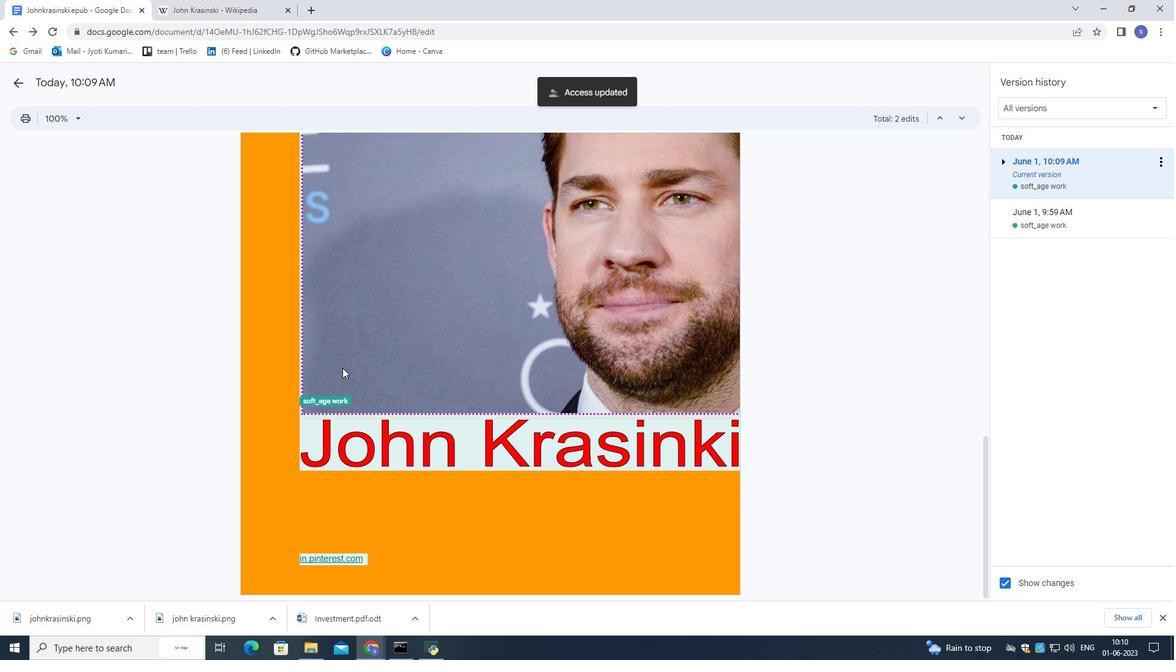 
Action: Mouse scrolled (342, 368) with delta (0, 0)
Screenshot: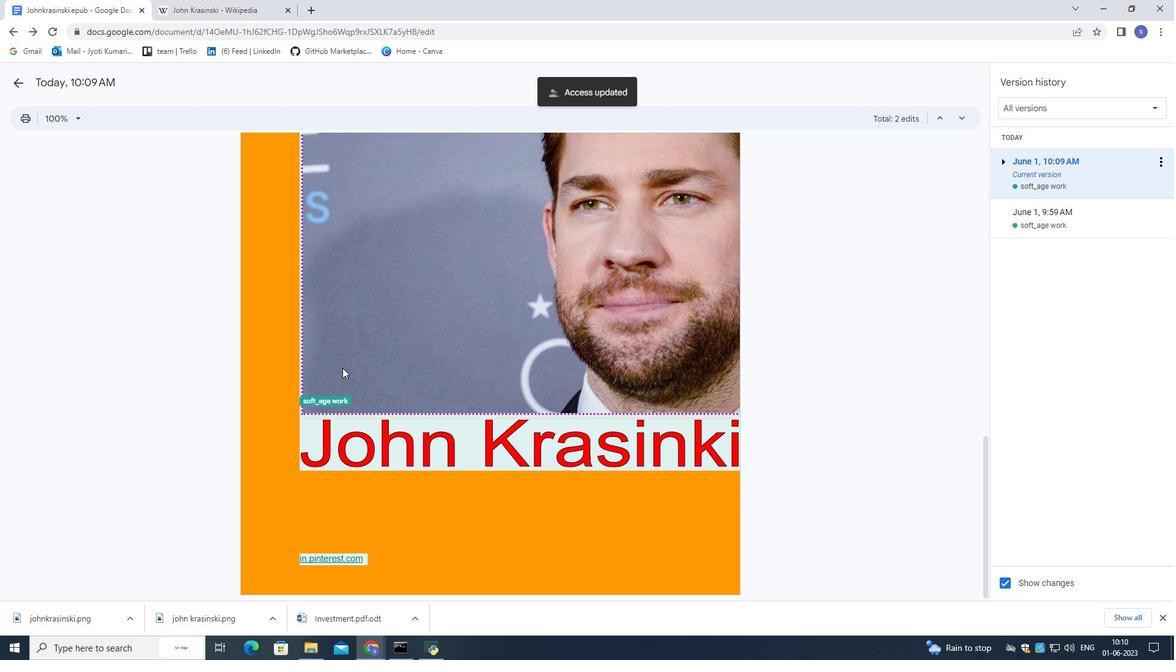 
Action: Mouse scrolled (342, 368) with delta (0, 0)
Screenshot: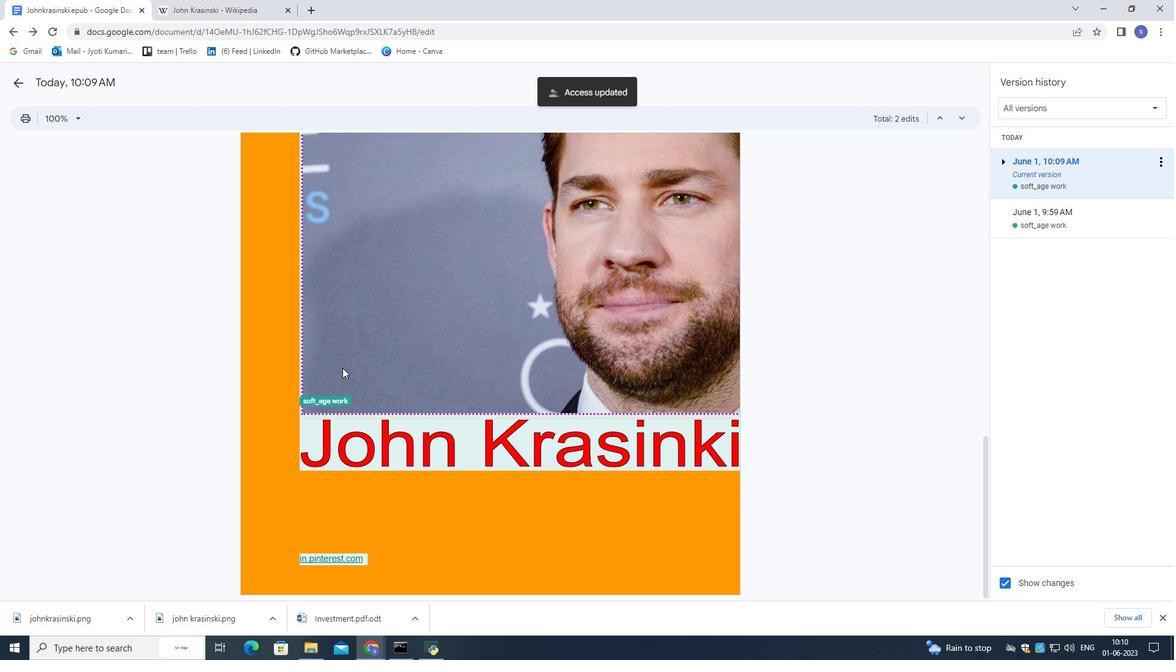 
Action: Mouse scrolled (342, 368) with delta (0, 0)
Screenshot: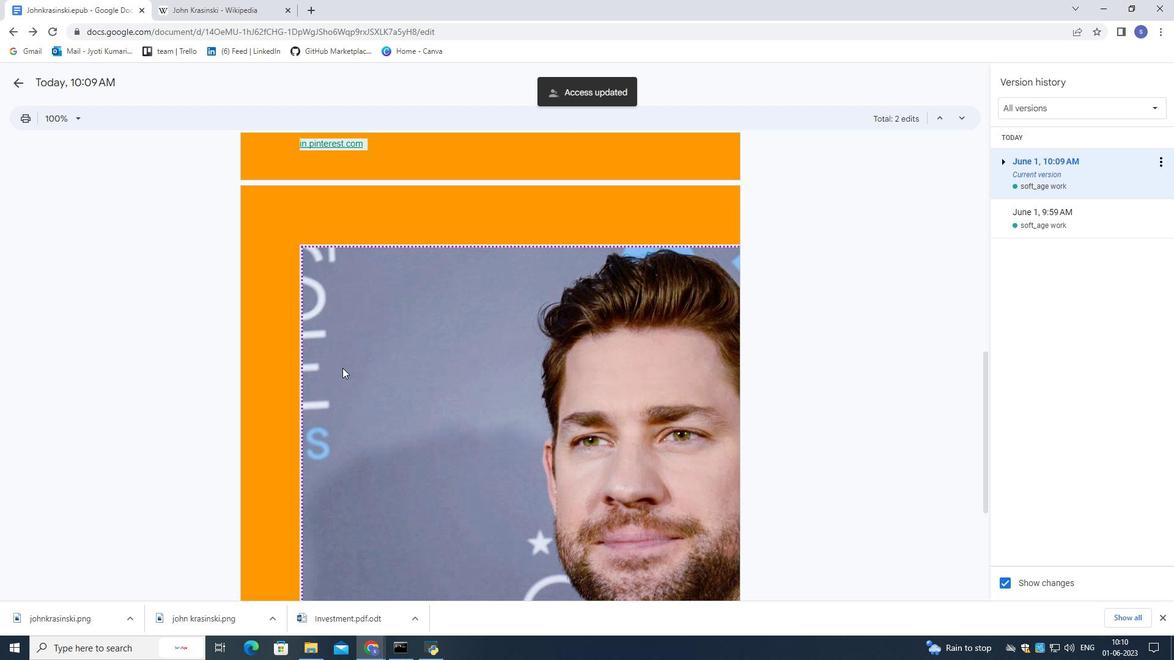 
Action: Mouse scrolled (342, 368) with delta (0, 0)
Screenshot: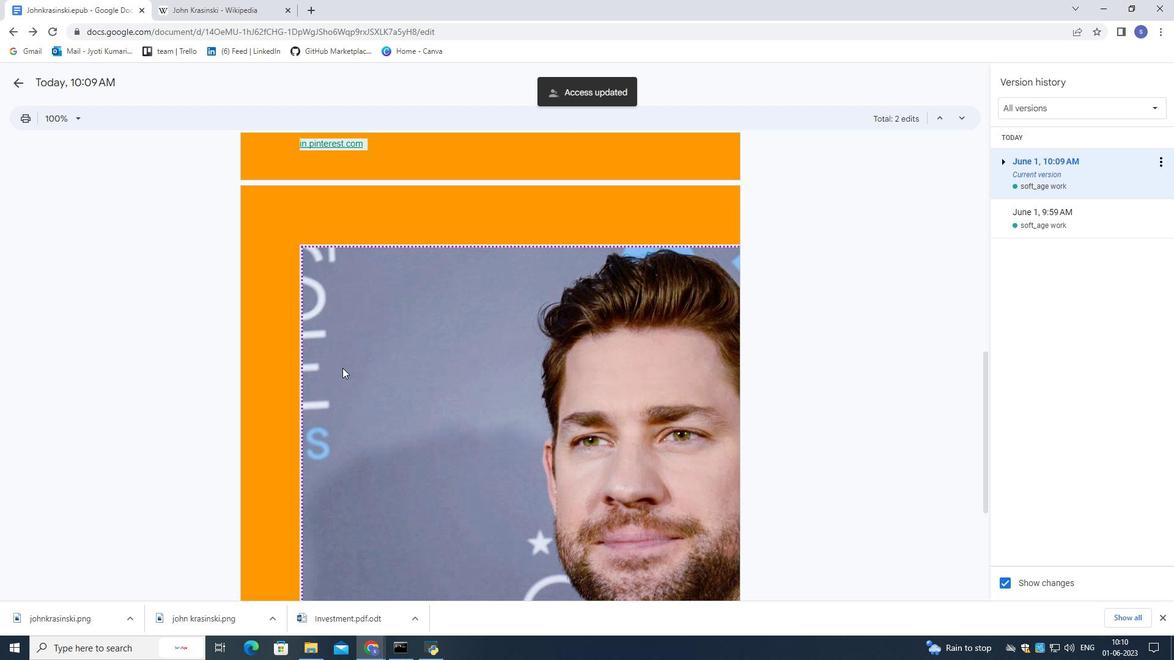 
Action: Mouse scrolled (342, 368) with delta (0, 0)
Screenshot: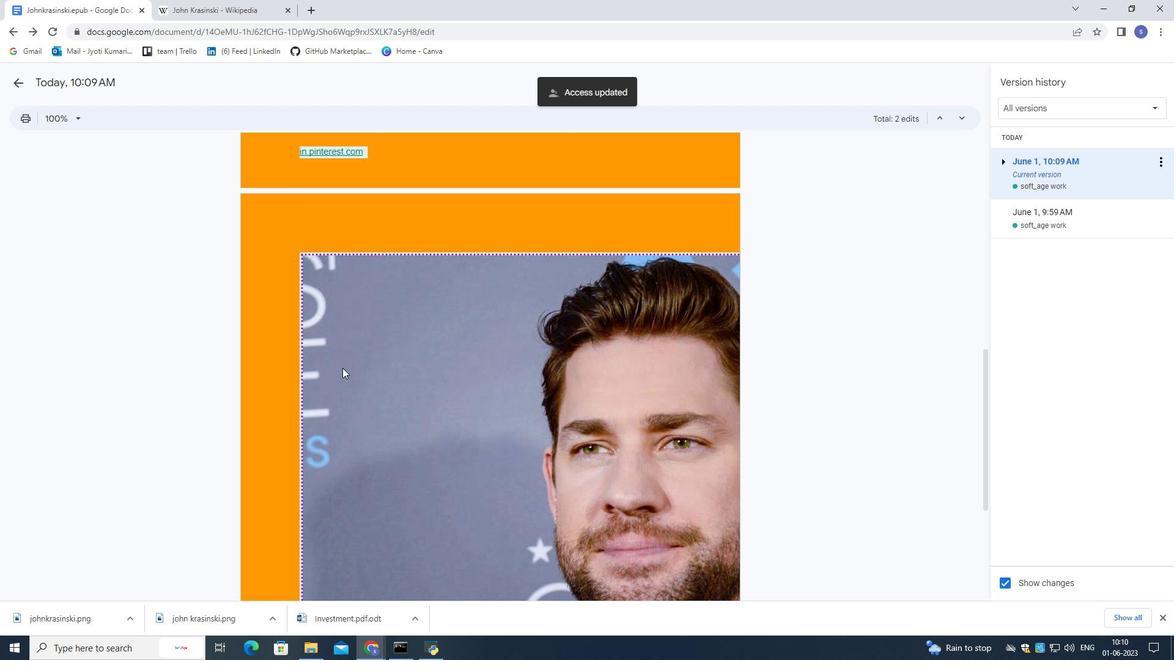 
Action: Mouse scrolled (342, 368) with delta (0, 0)
Screenshot: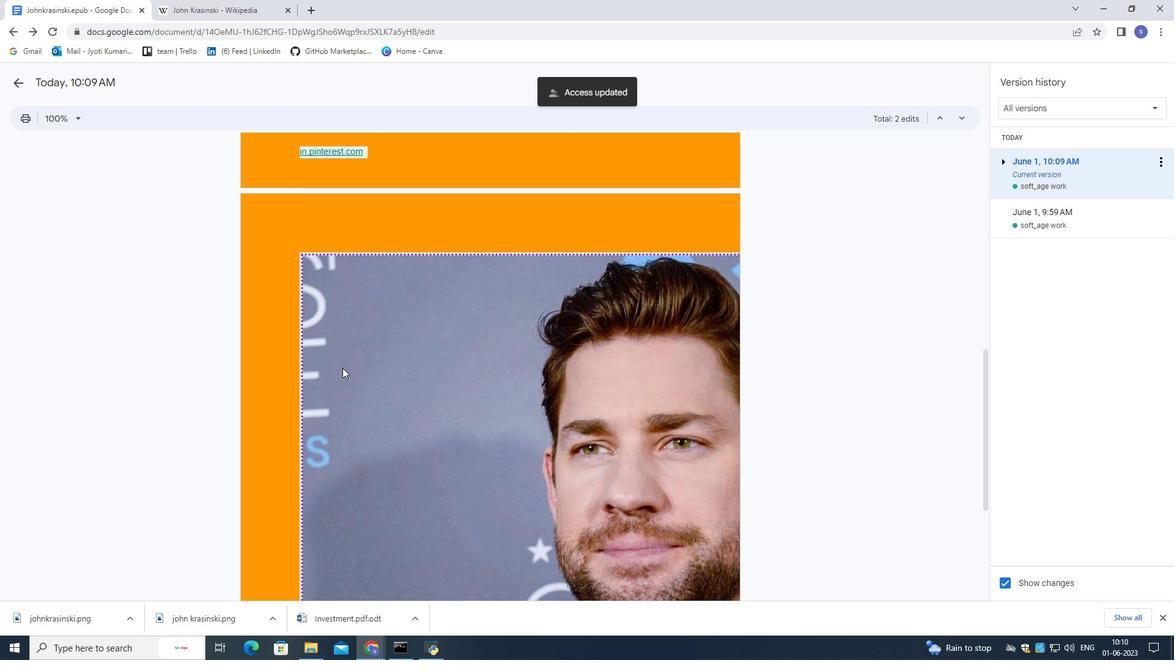 
Action: Mouse scrolled (342, 368) with delta (0, 0)
Screenshot: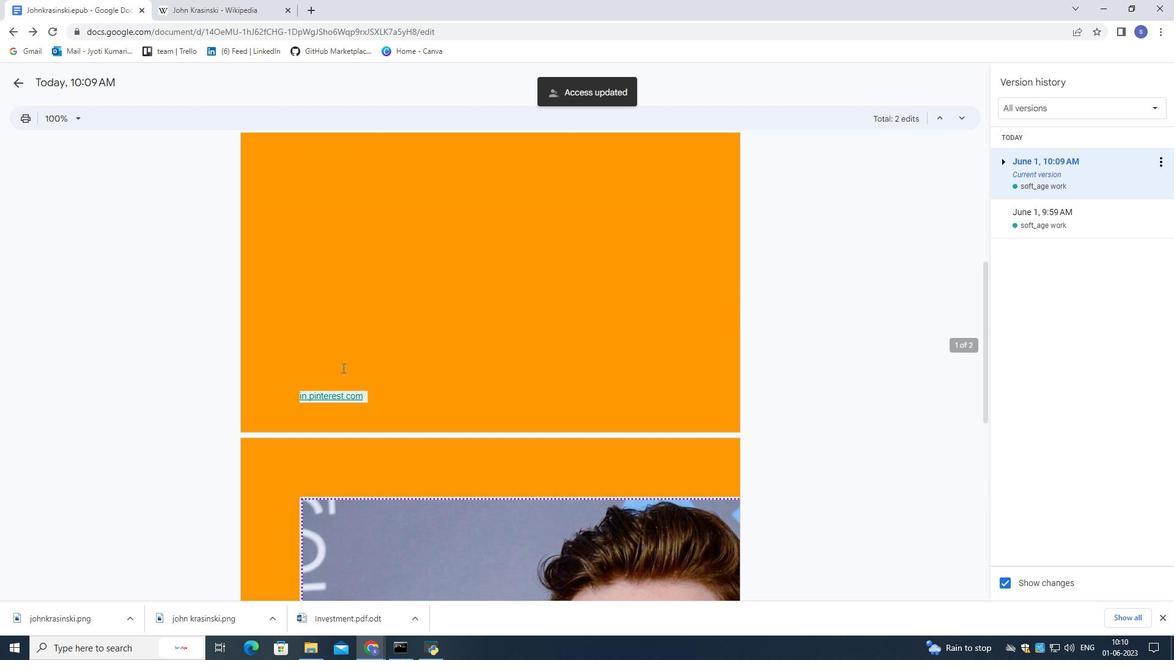 
Action: Mouse scrolled (342, 368) with delta (0, 0)
Screenshot: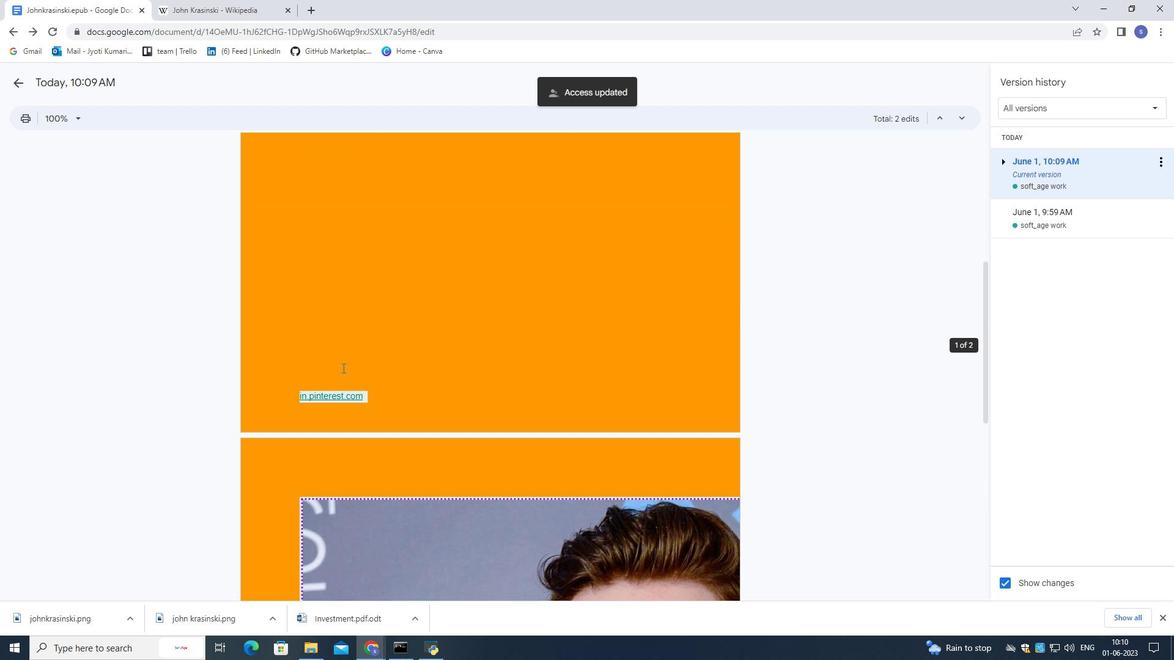 
Action: Mouse scrolled (342, 368) with delta (0, 0)
Screenshot: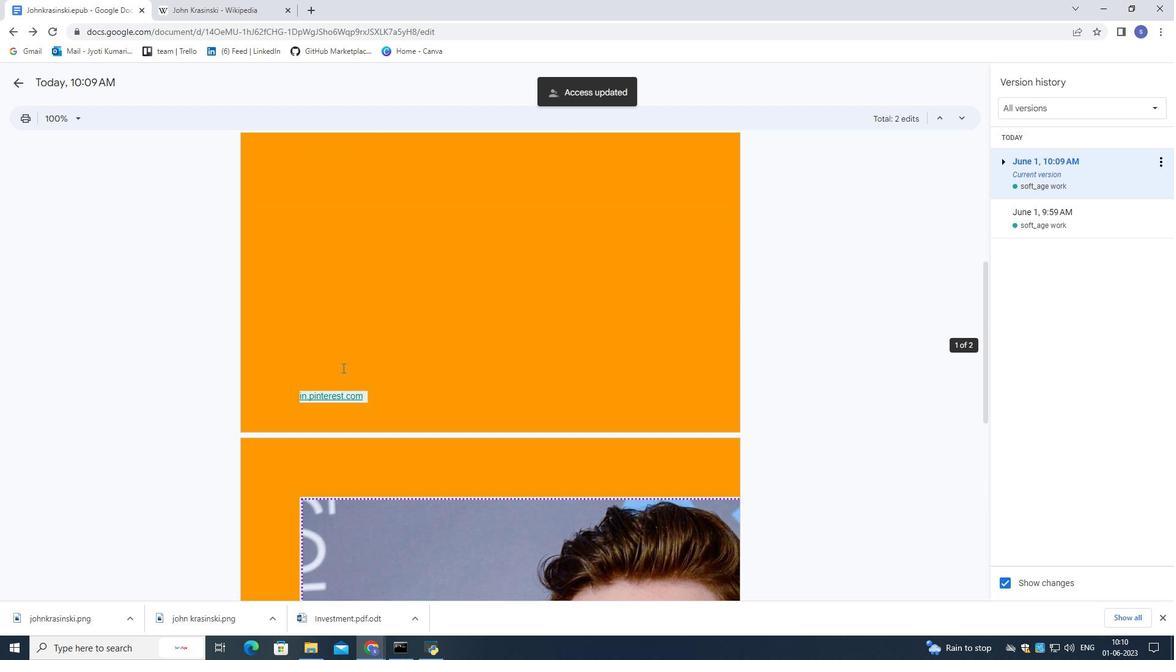
Action: Mouse scrolled (342, 368) with delta (0, 0)
Screenshot: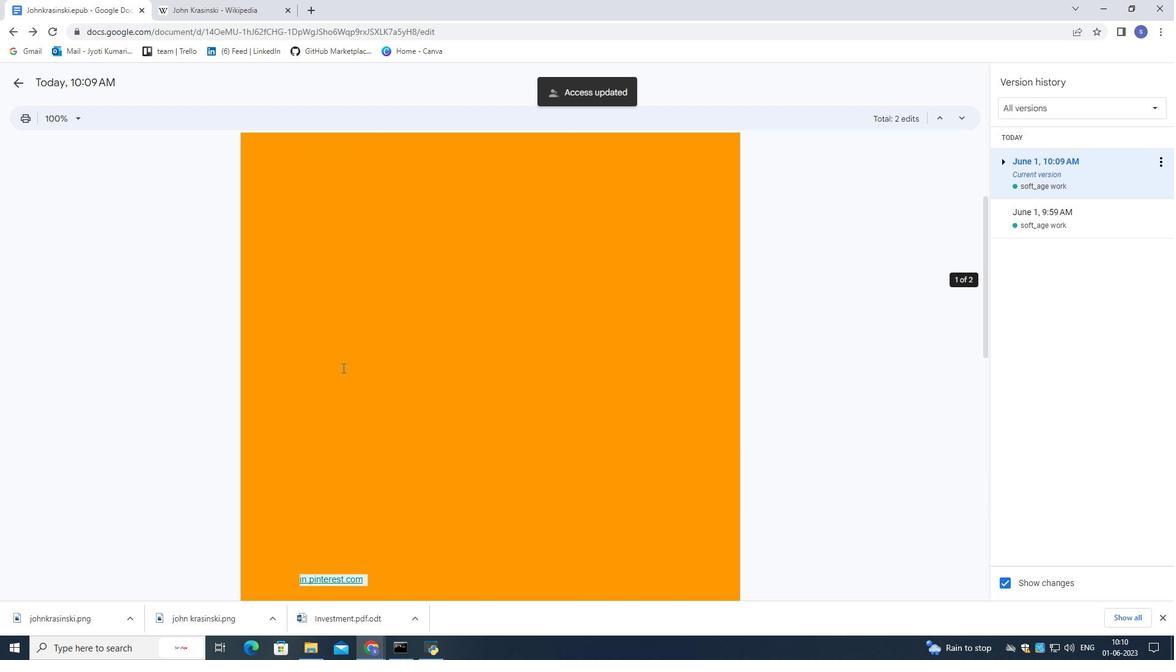 
Action: Mouse scrolled (342, 368) with delta (0, 0)
Screenshot: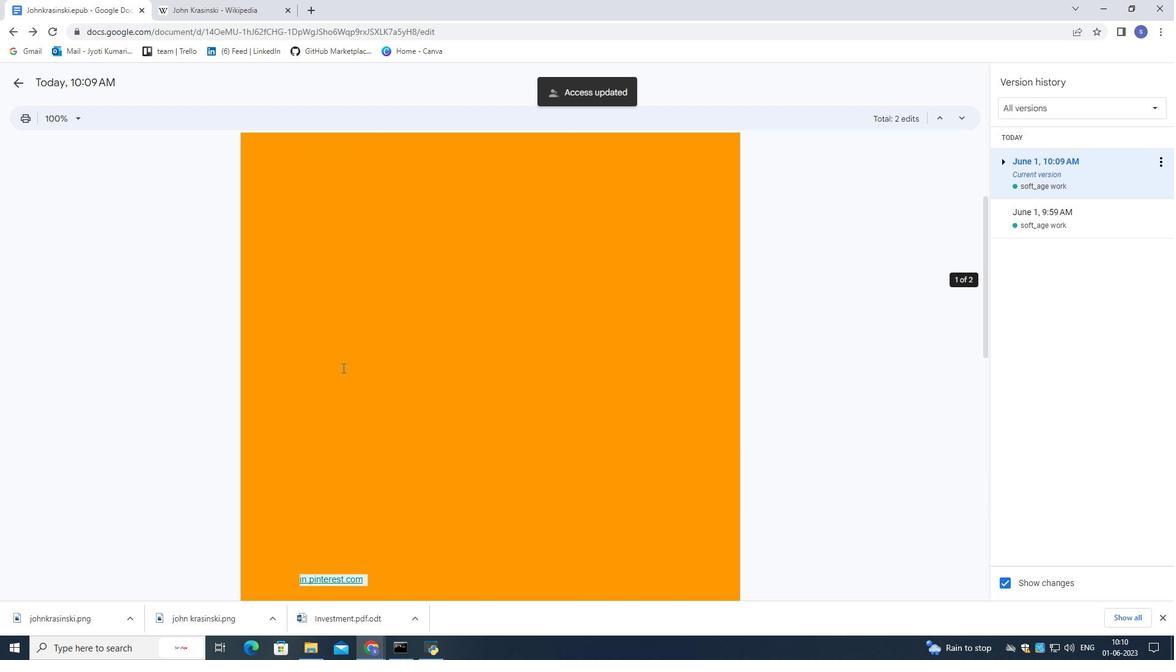 
Action: Mouse scrolled (342, 368) with delta (0, 0)
Screenshot: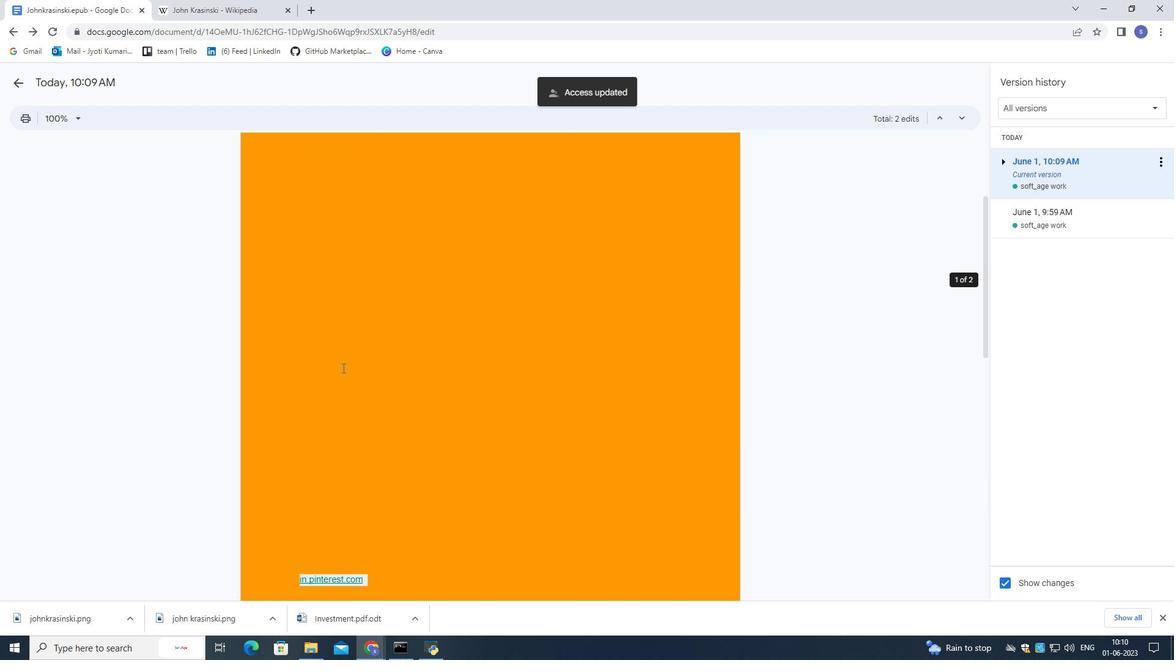 
Action: Mouse scrolled (342, 368) with delta (0, 0)
Screenshot: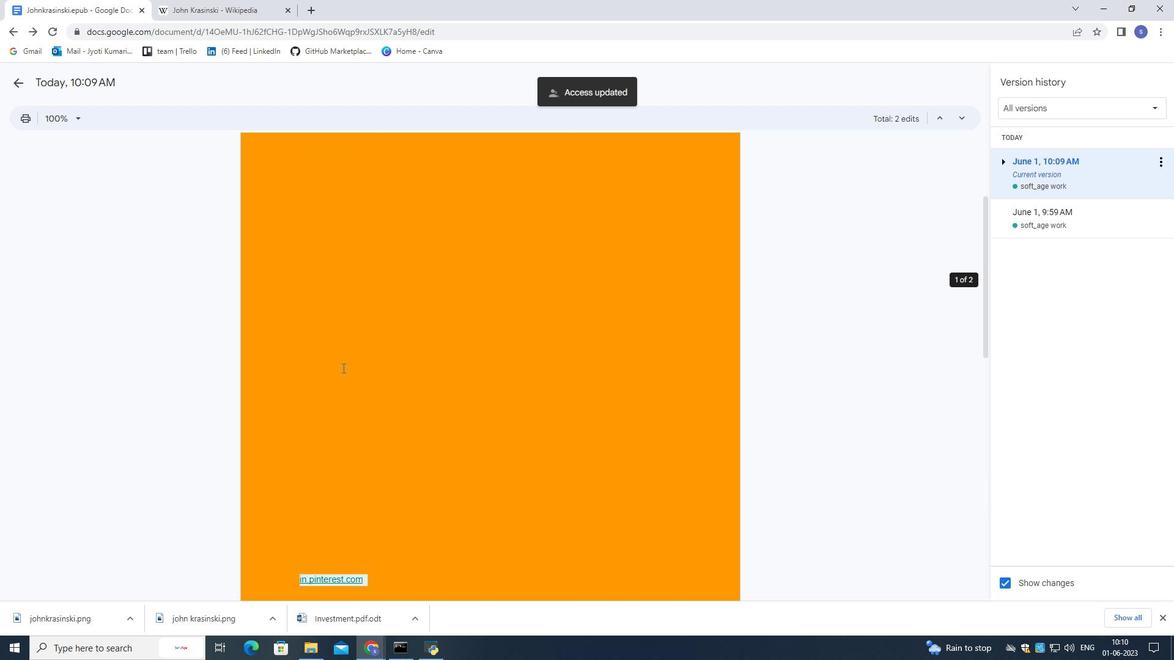 
Action: Mouse scrolled (342, 368) with delta (0, 0)
Screenshot: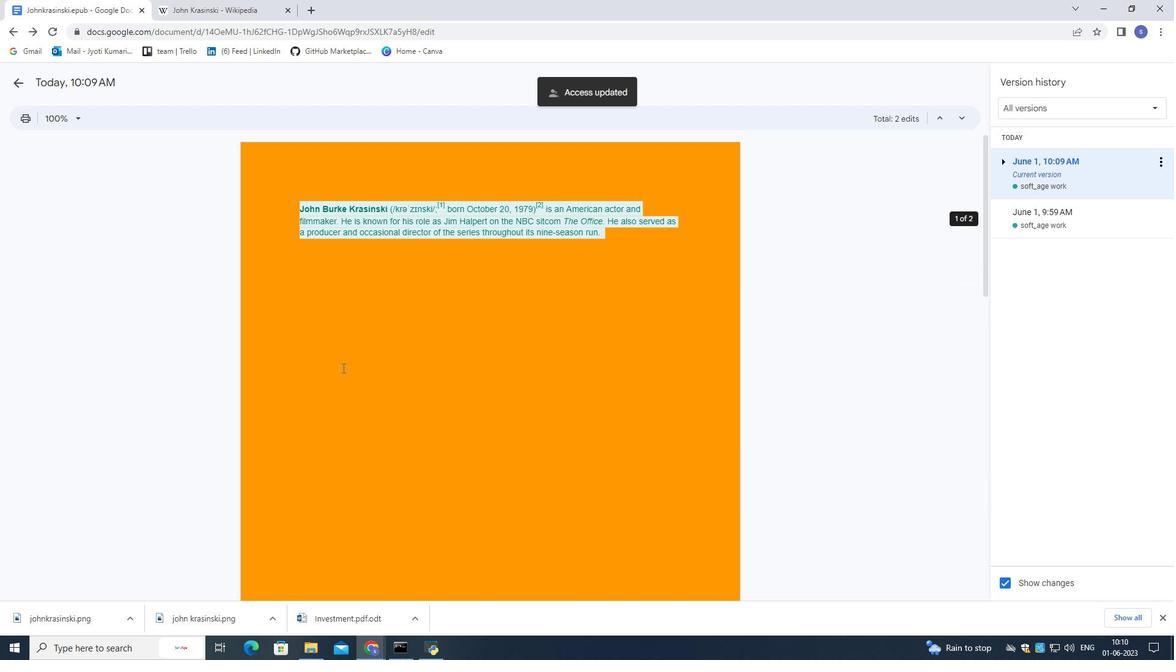 
Action: Mouse scrolled (342, 368) with delta (0, 0)
Screenshot: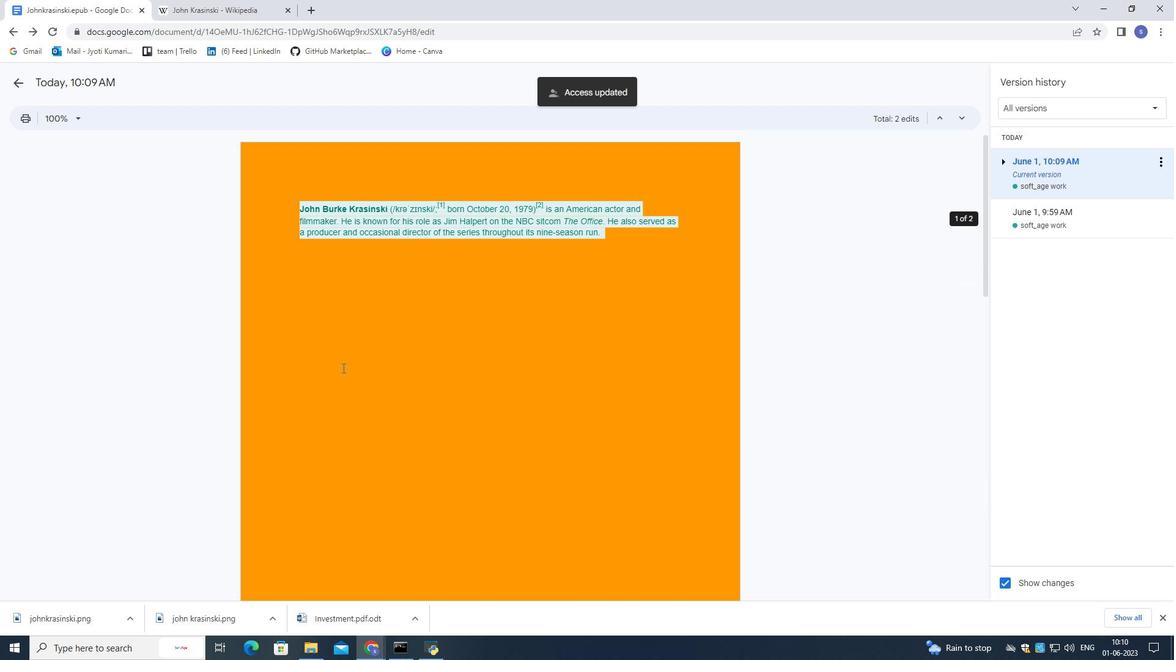 
Action: Mouse scrolled (342, 368) with delta (0, 0)
Screenshot: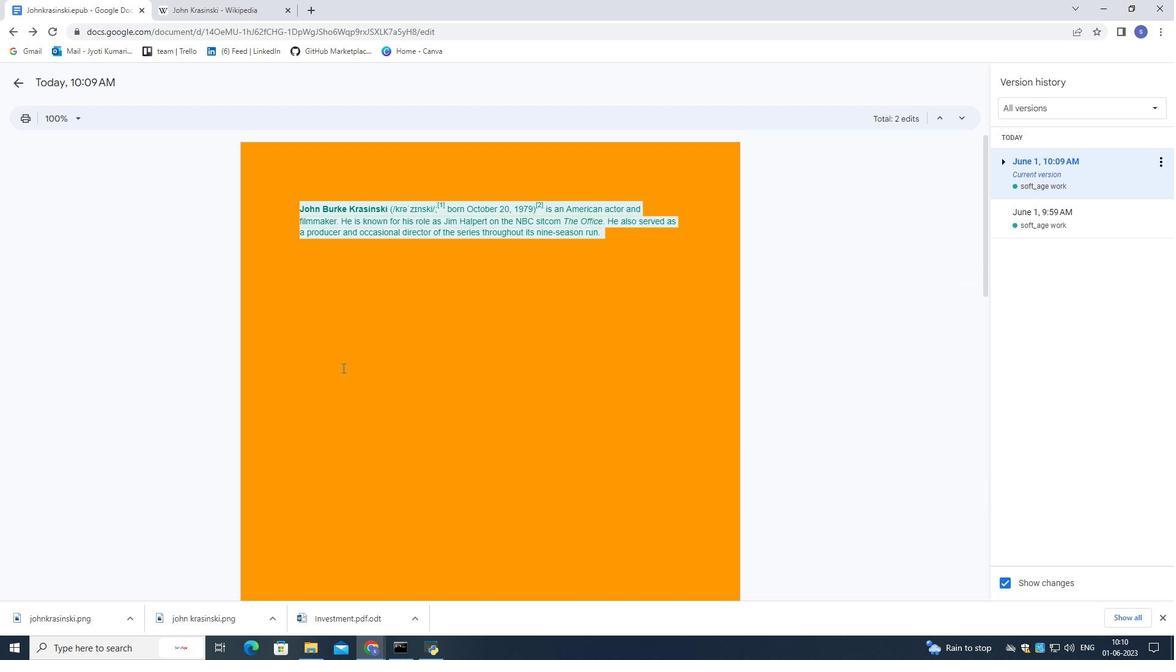 
Action: Mouse scrolled (342, 368) with delta (0, 0)
Screenshot: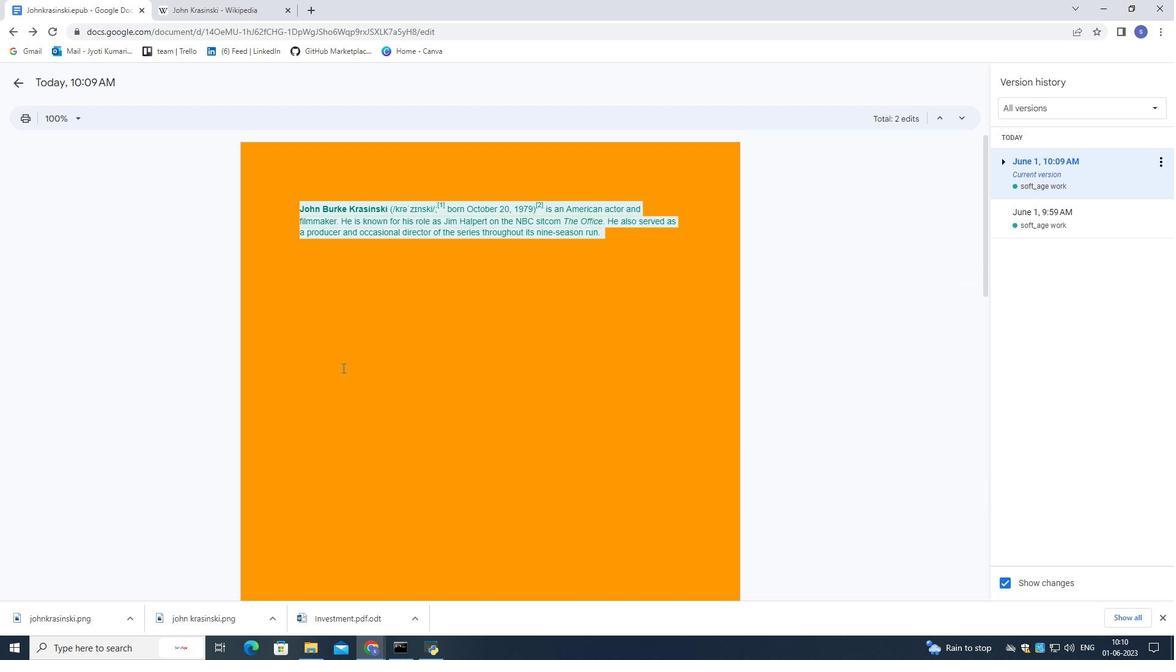 
Action: Mouse scrolled (342, 368) with delta (0, 0)
Screenshot: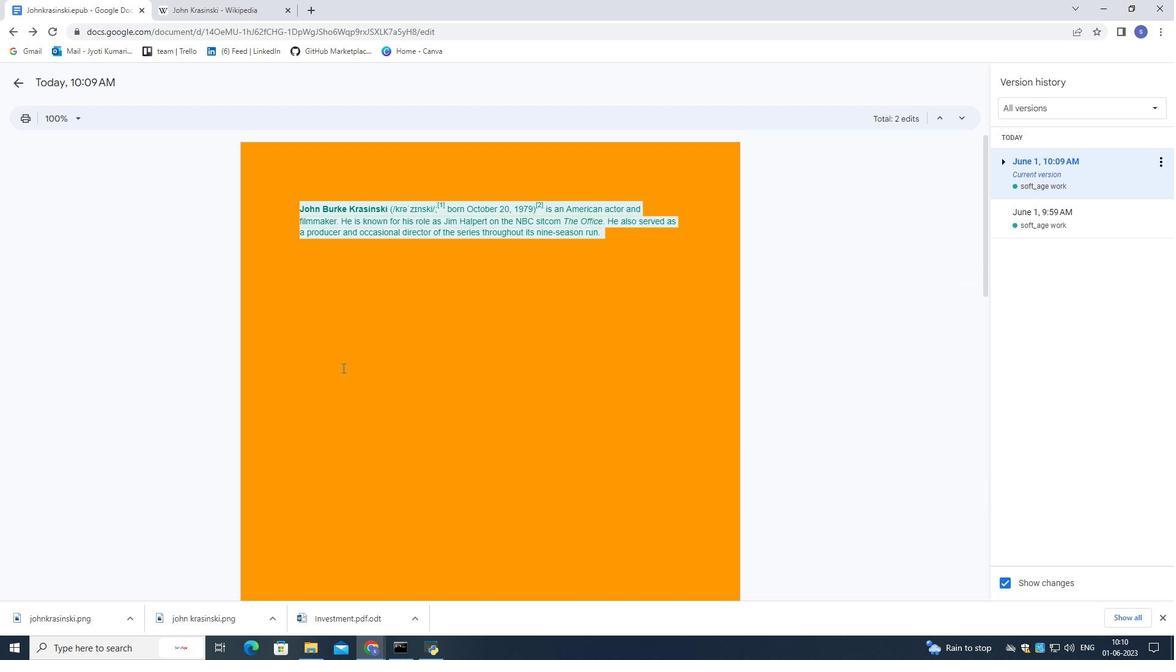 
Action: Mouse moved to (247, 203)
Screenshot: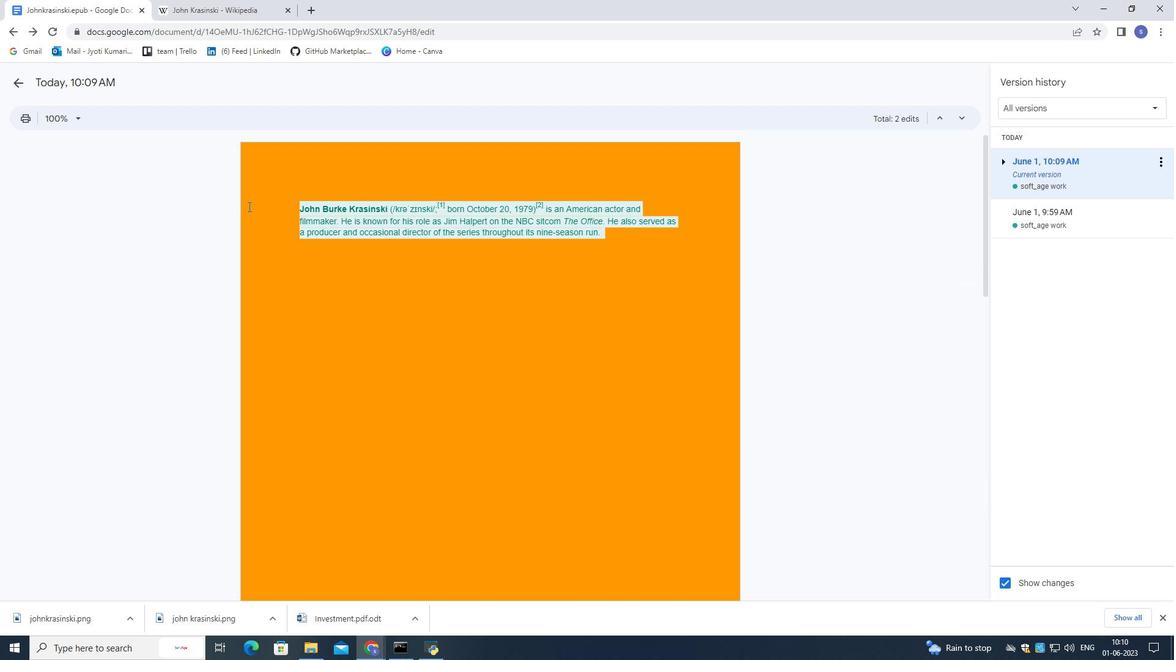 
